 Task: Search one way flight ticket for 1 adult, 1 child, 1 infant in seat in premium economy from Fort Lauderdale: Fort Lauderdale-hollywood International Airport to Indianapolis: Indianapolis International Airport on 8-5-2023. Choice of flights is Sun country airlines. Number of bags: 2 carry on bags and 4 checked bags. Outbound departure time preference is 9:30.
Action: Mouse moved to (292, 117)
Screenshot: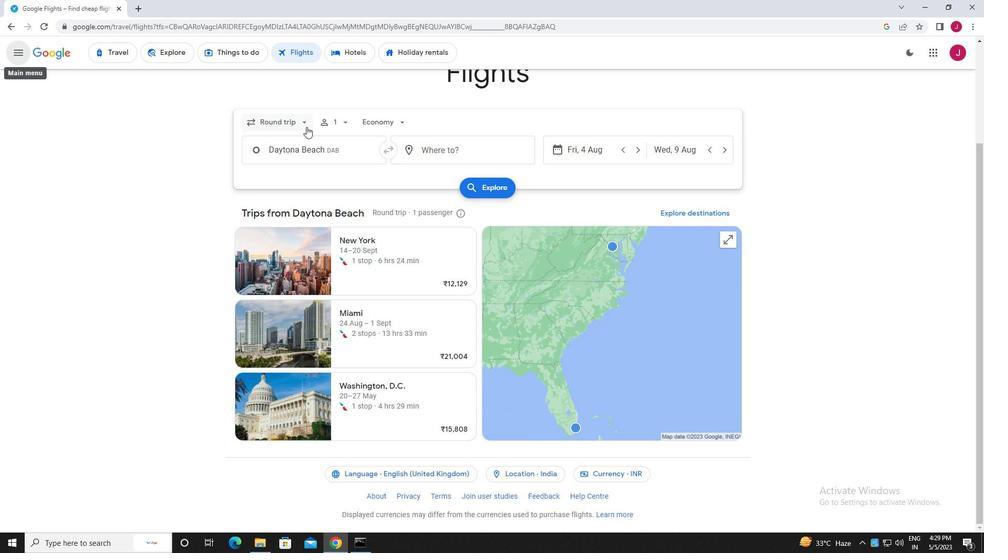 
Action: Mouse pressed left at (292, 117)
Screenshot: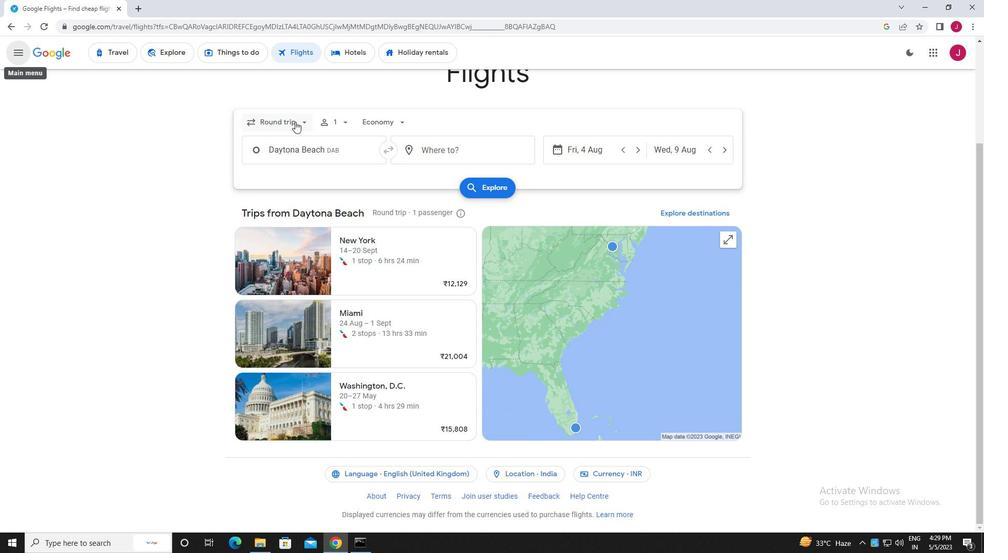 
Action: Mouse moved to (294, 166)
Screenshot: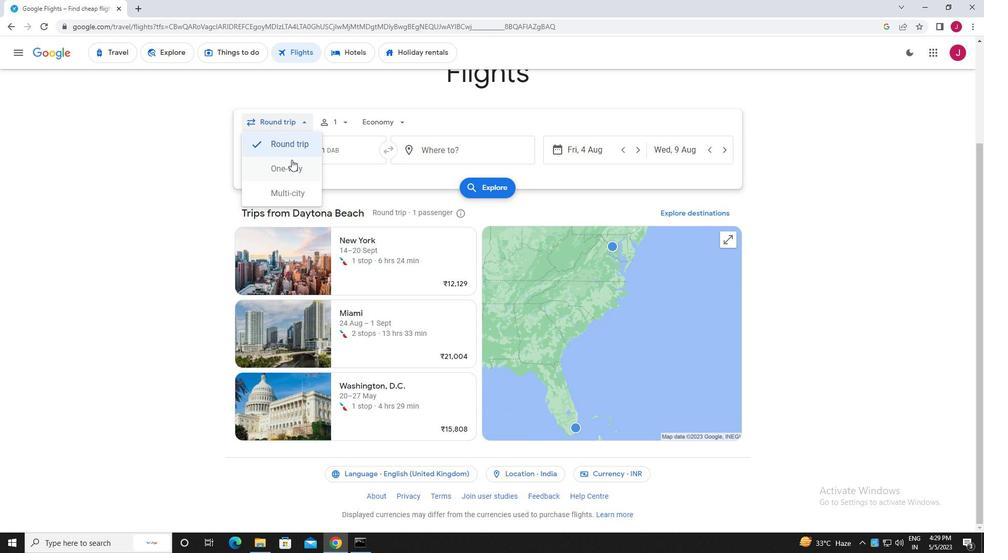 
Action: Mouse pressed left at (294, 166)
Screenshot: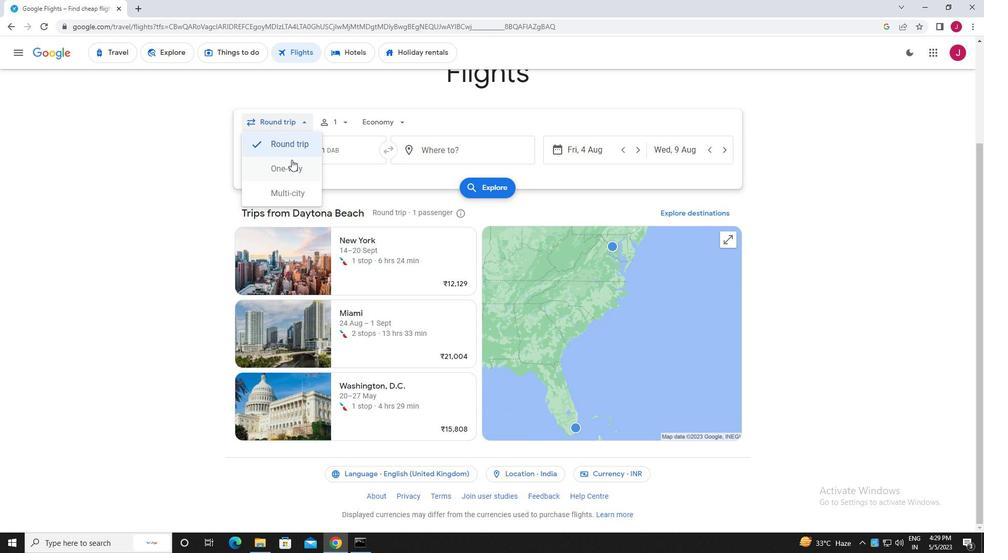 
Action: Mouse moved to (335, 124)
Screenshot: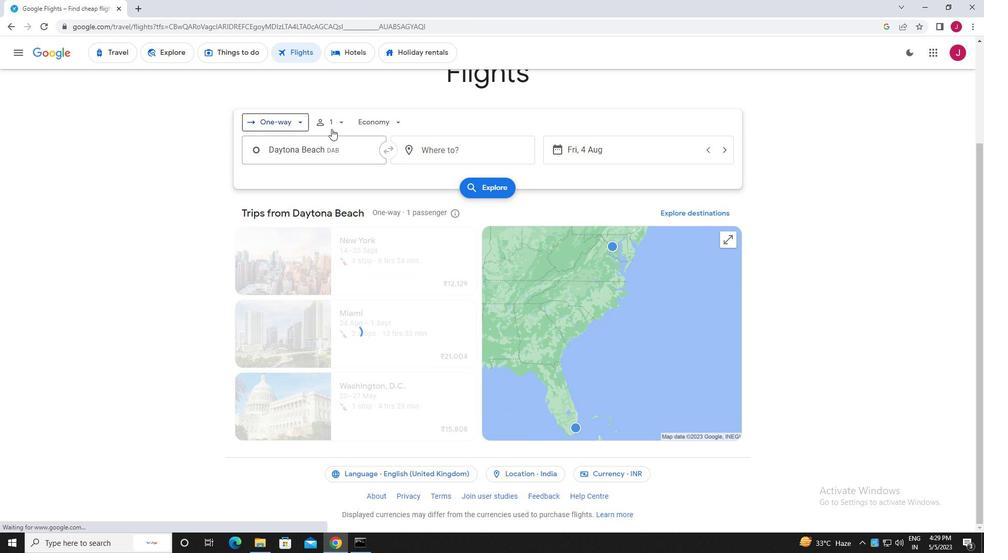 
Action: Mouse pressed left at (335, 124)
Screenshot: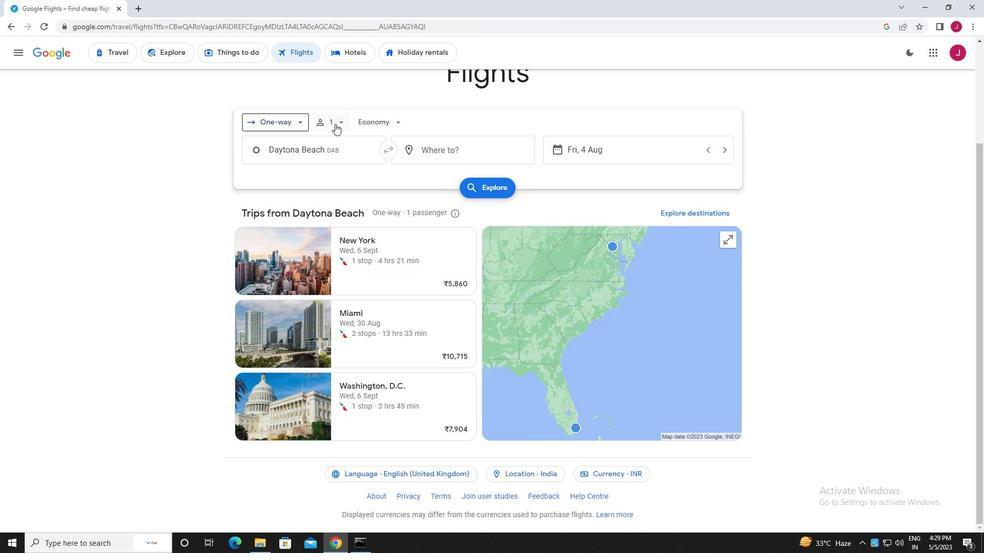 
Action: Mouse moved to (420, 176)
Screenshot: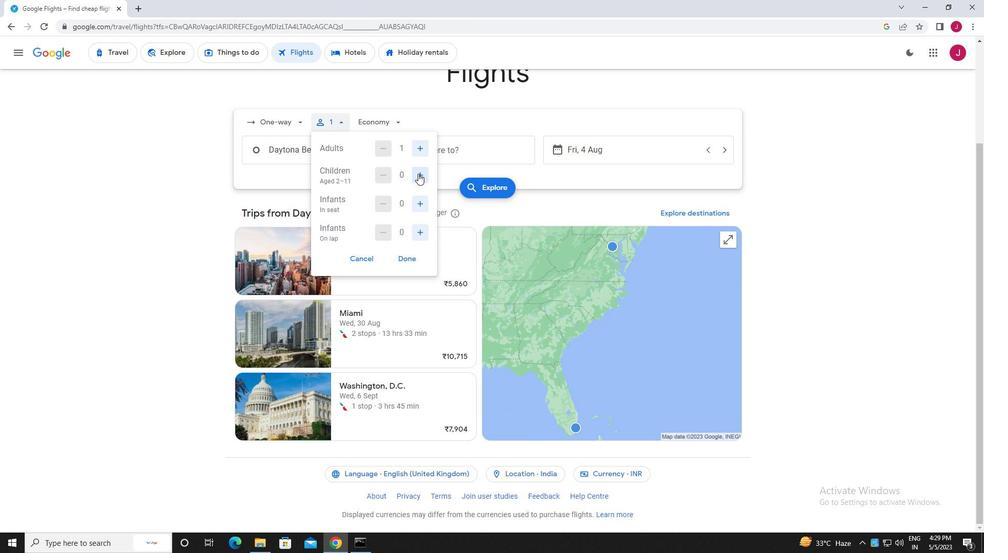 
Action: Mouse pressed left at (420, 176)
Screenshot: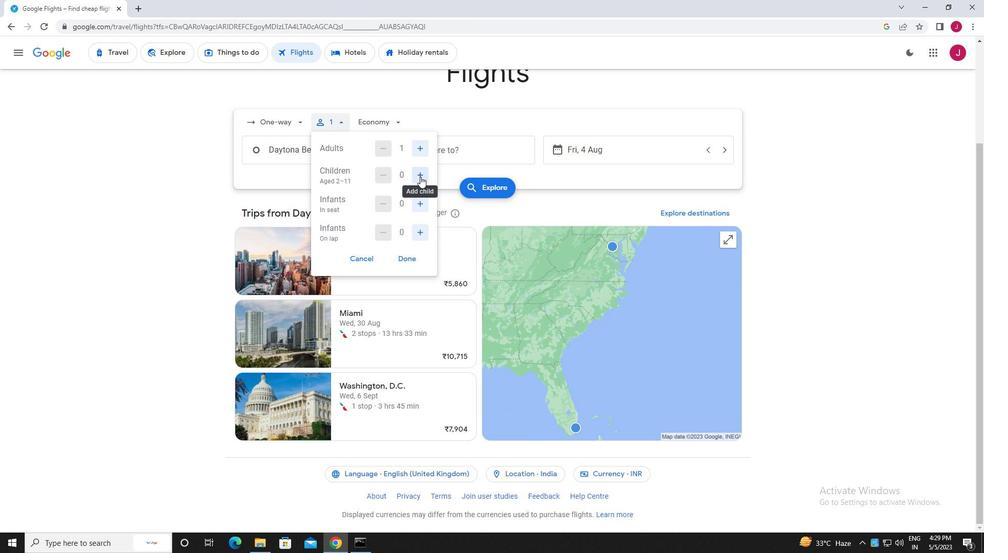 
Action: Mouse moved to (422, 205)
Screenshot: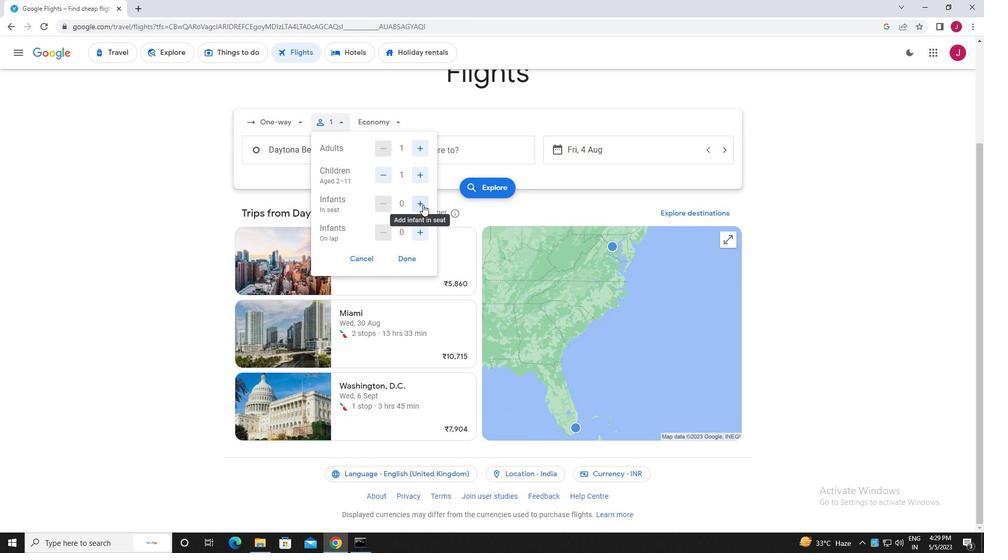 
Action: Mouse pressed left at (422, 205)
Screenshot: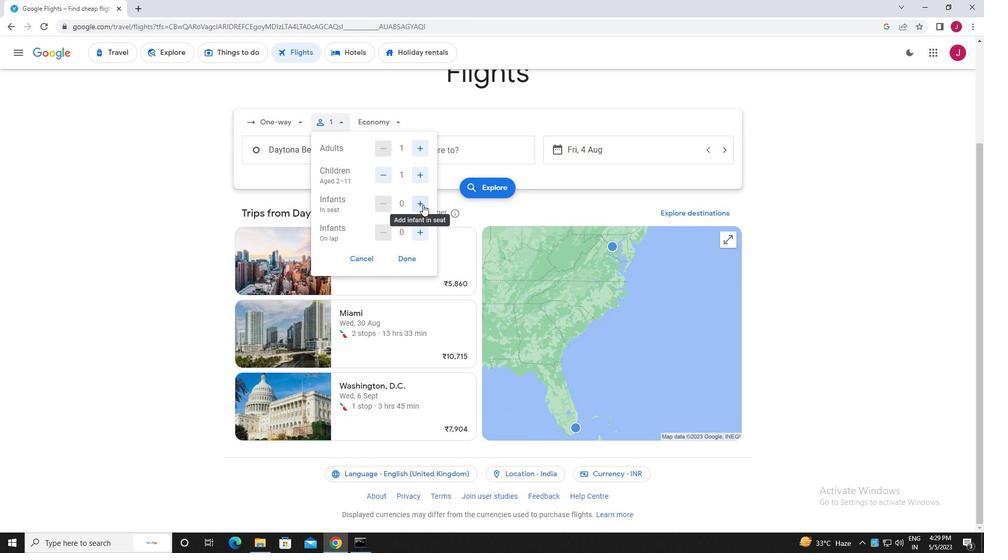 
Action: Mouse moved to (408, 257)
Screenshot: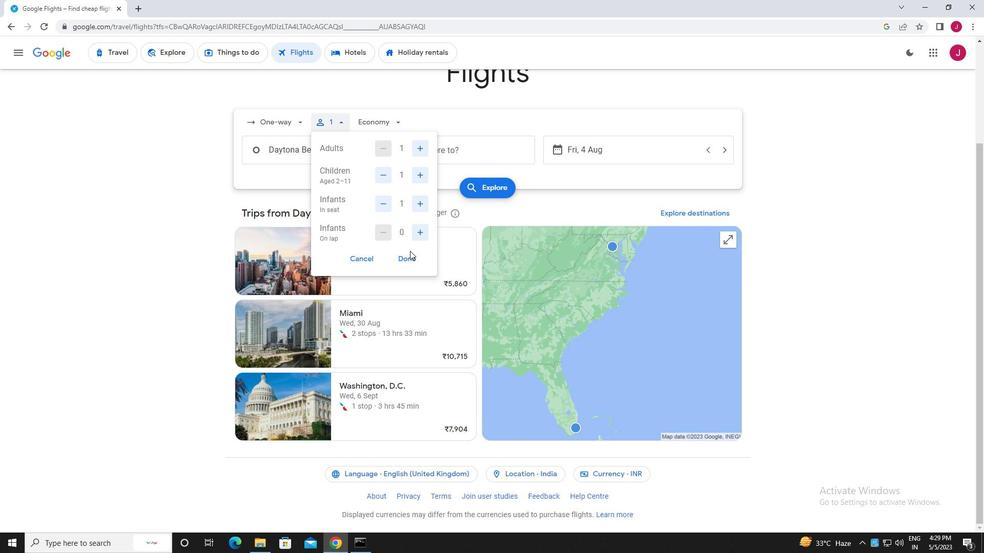 
Action: Mouse pressed left at (408, 257)
Screenshot: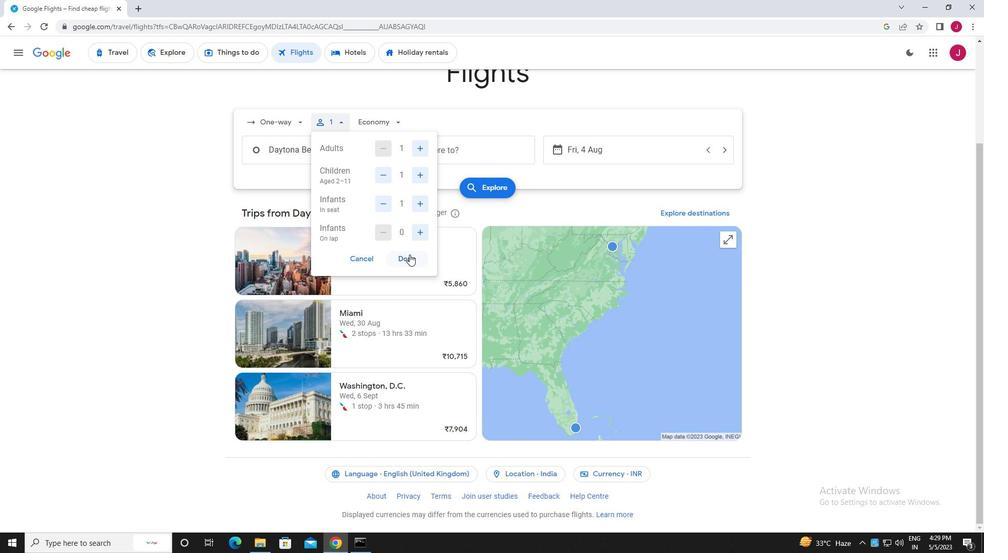 
Action: Mouse moved to (389, 120)
Screenshot: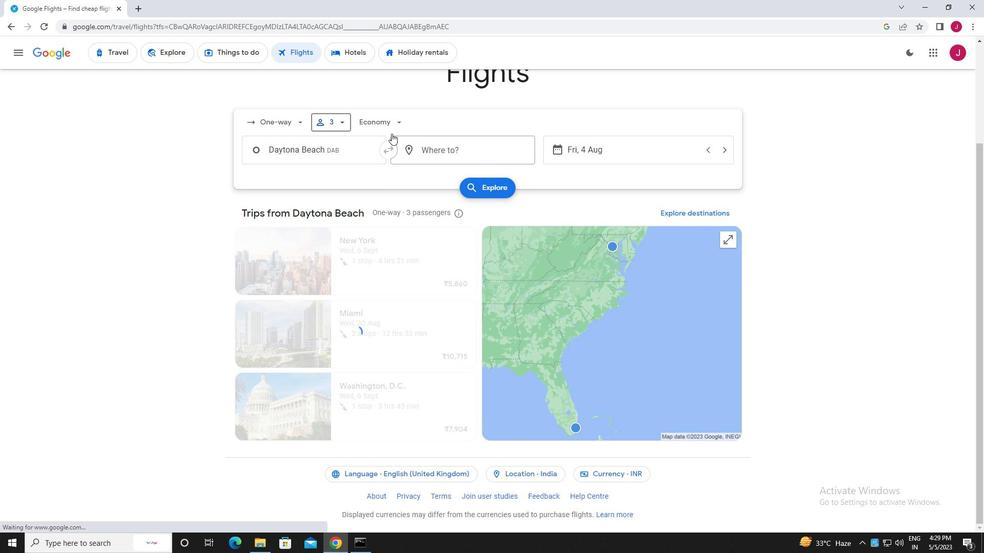 
Action: Mouse pressed left at (389, 120)
Screenshot: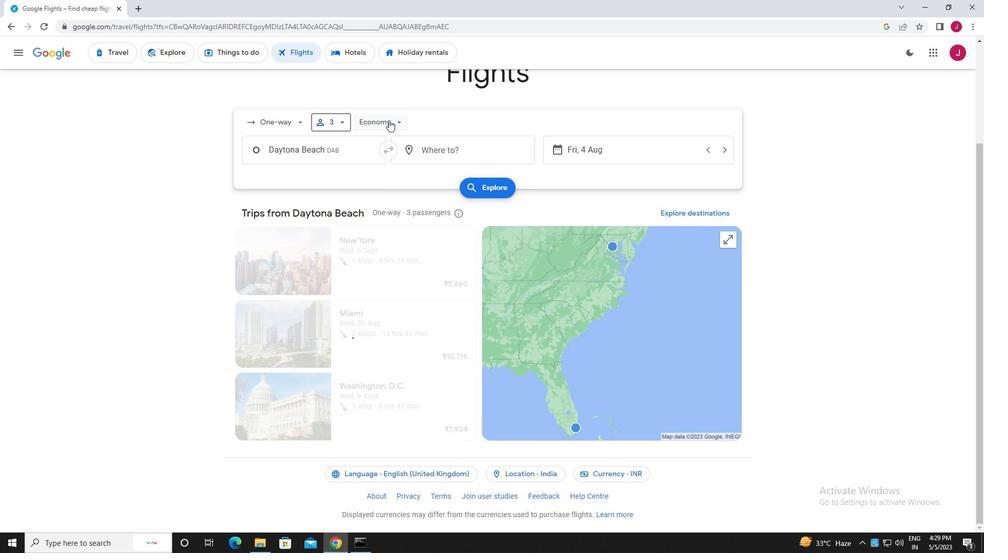 
Action: Mouse moved to (406, 172)
Screenshot: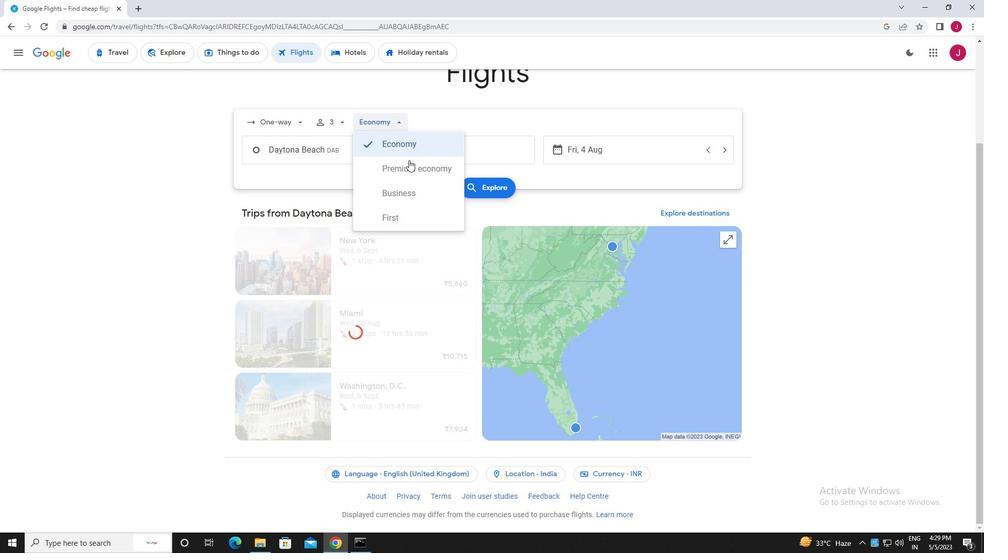 
Action: Mouse pressed left at (406, 172)
Screenshot: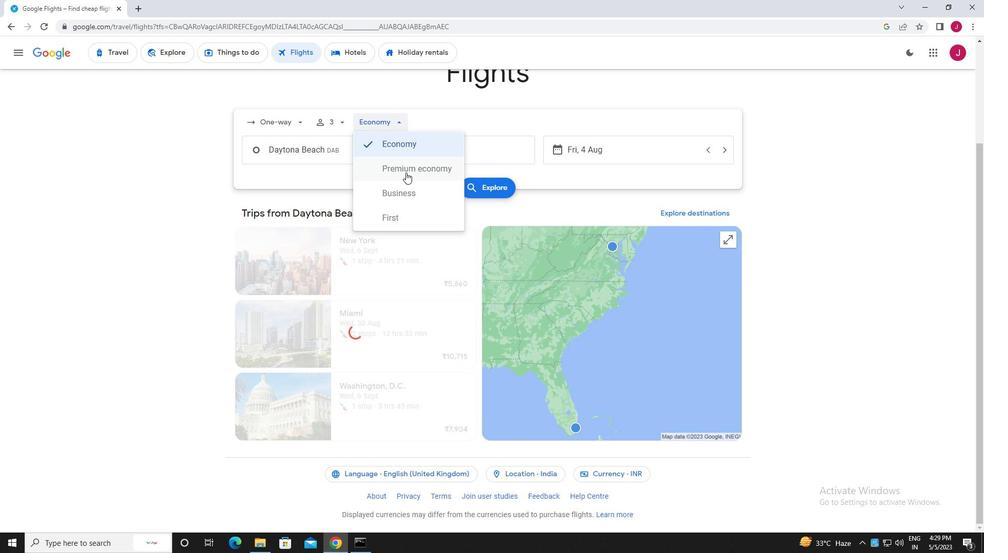 
Action: Mouse moved to (353, 145)
Screenshot: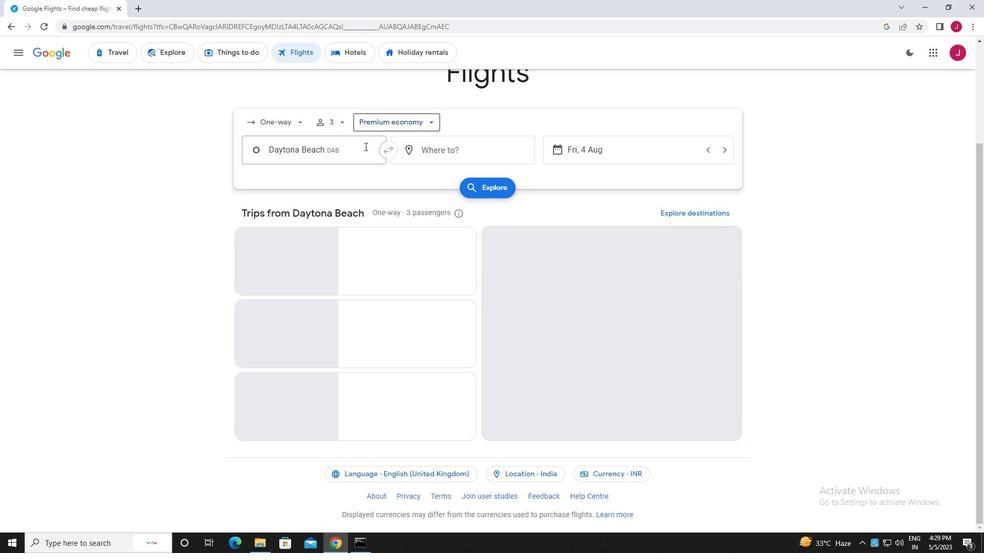 
Action: Mouse pressed left at (353, 145)
Screenshot: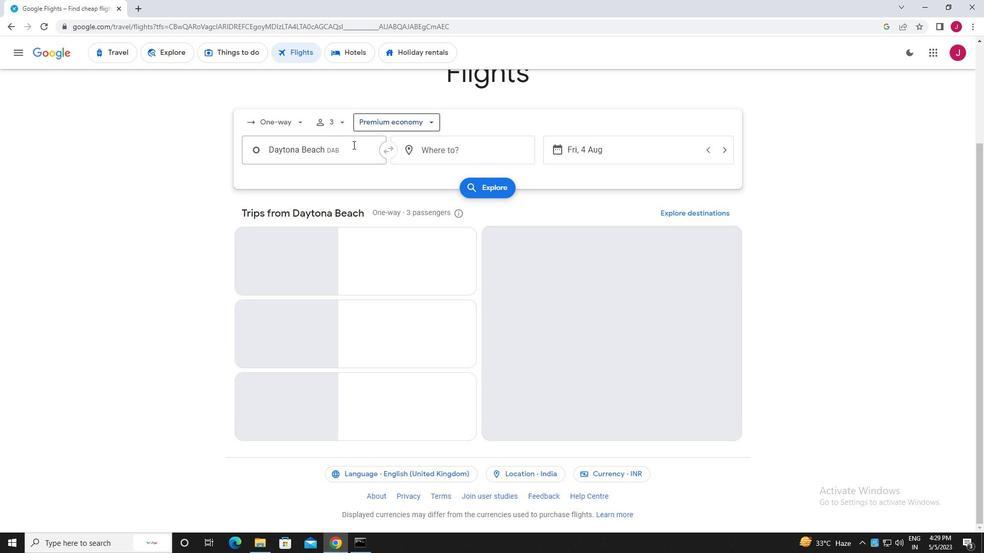 
Action: Key pressed fort<Key.space>lauderdable
Screenshot: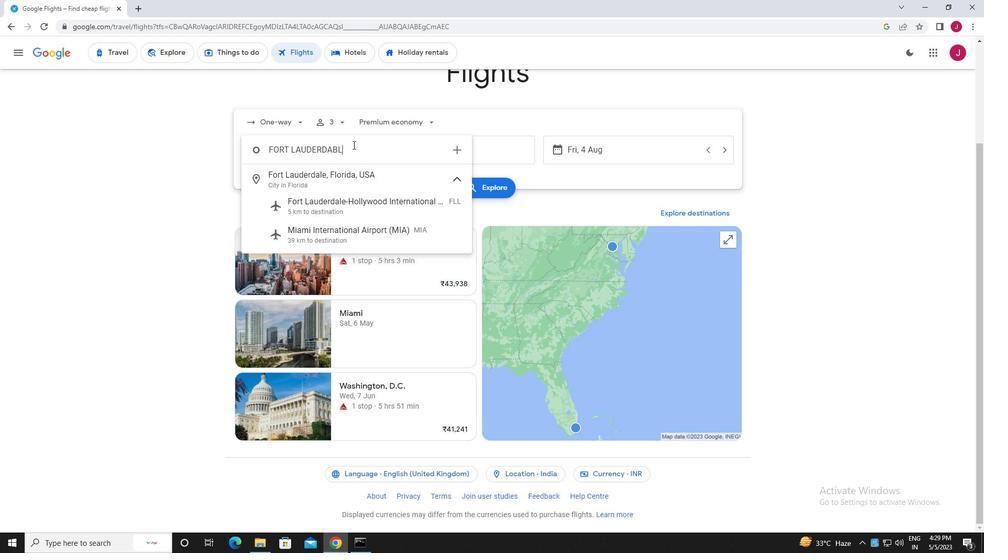 
Action: Mouse moved to (379, 203)
Screenshot: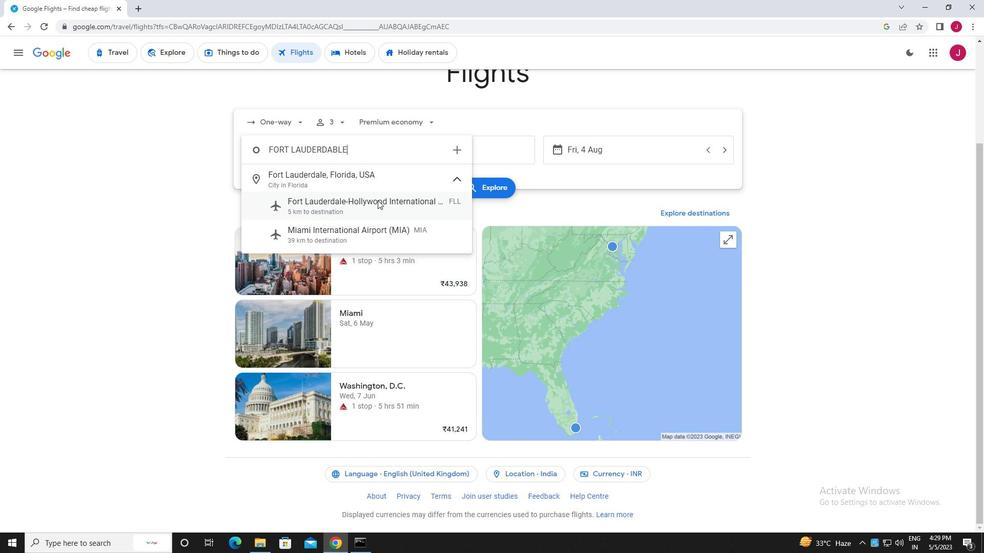 
Action: Mouse pressed left at (379, 203)
Screenshot: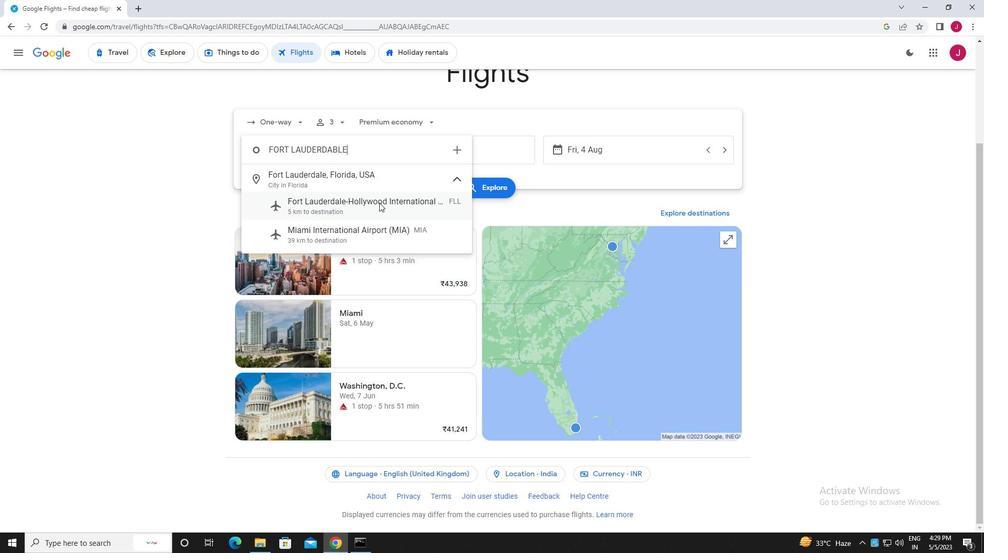
Action: Mouse moved to (493, 154)
Screenshot: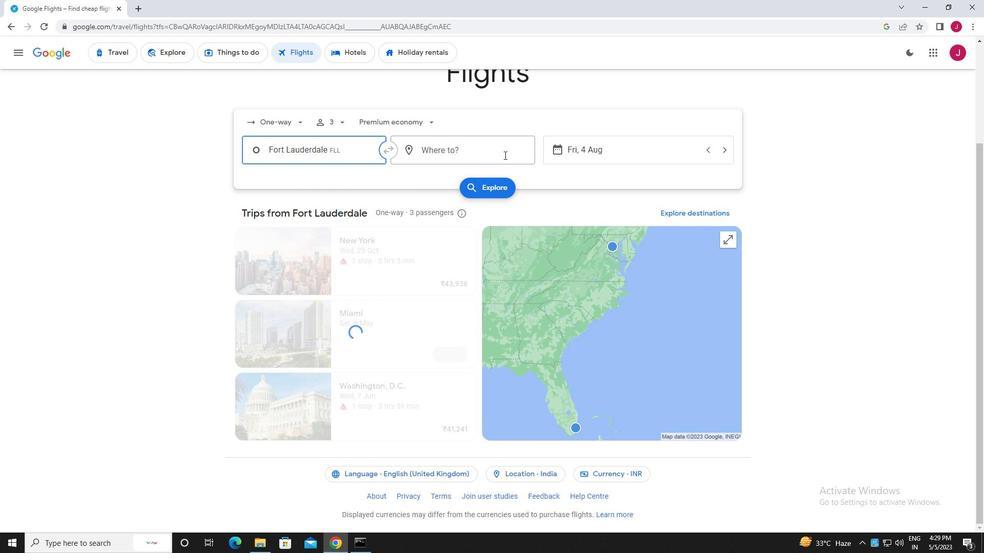 
Action: Mouse pressed left at (493, 154)
Screenshot: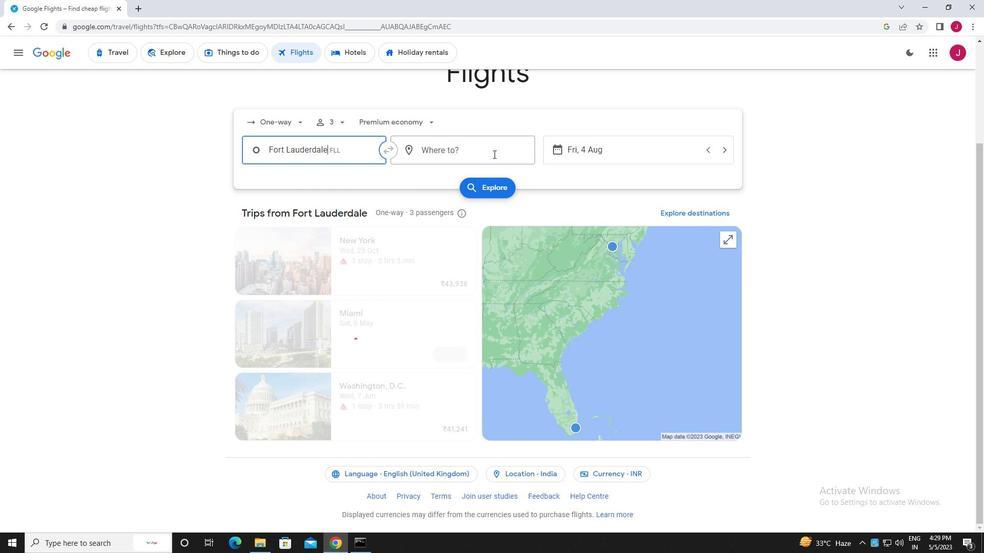 
Action: Mouse moved to (493, 154)
Screenshot: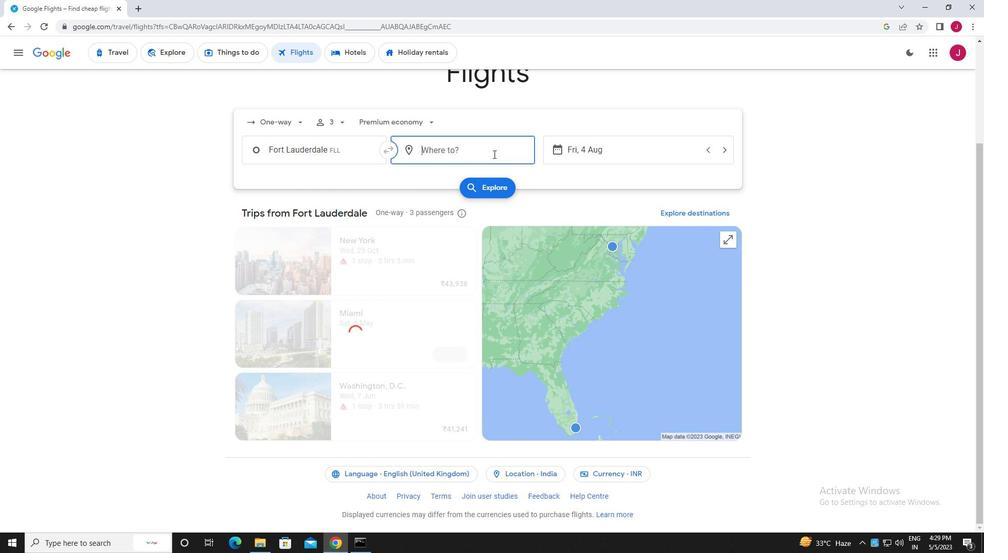 
Action: Key pressed indianapol
Screenshot: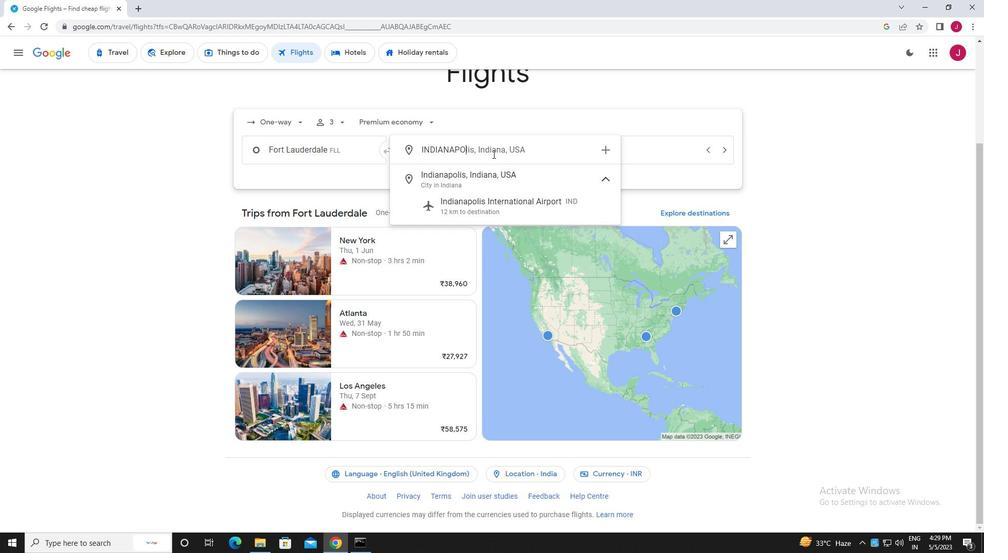 
Action: Mouse moved to (502, 200)
Screenshot: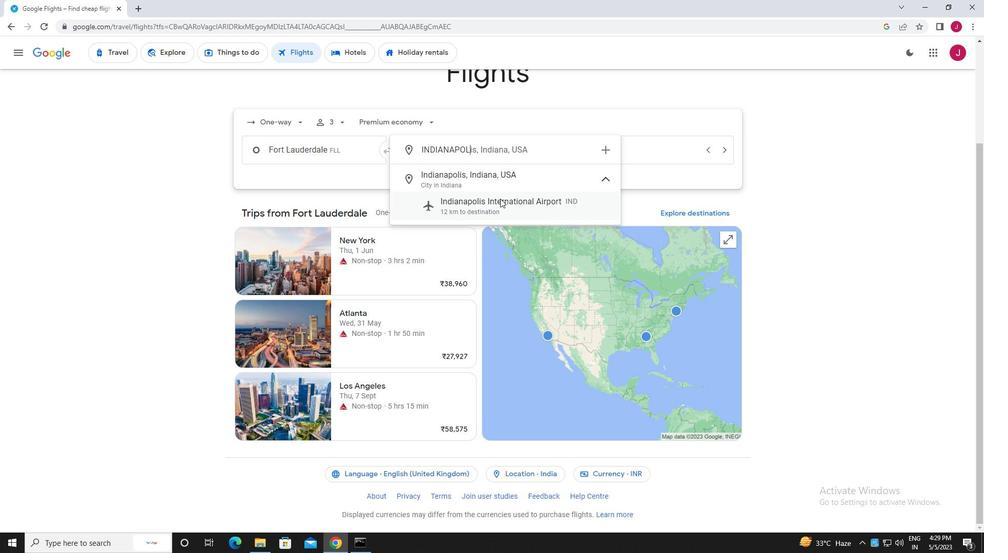 
Action: Mouse pressed left at (502, 200)
Screenshot: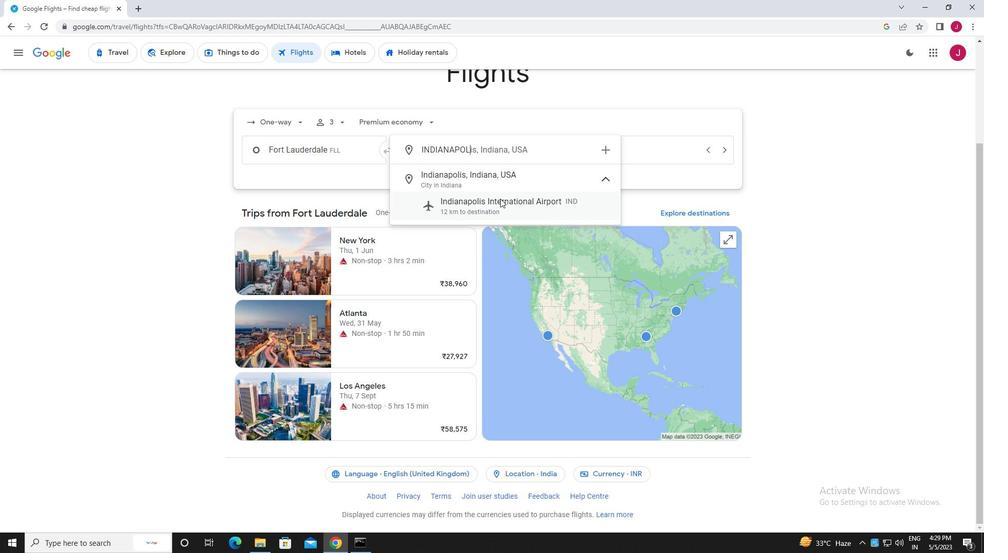 
Action: Mouse moved to (610, 152)
Screenshot: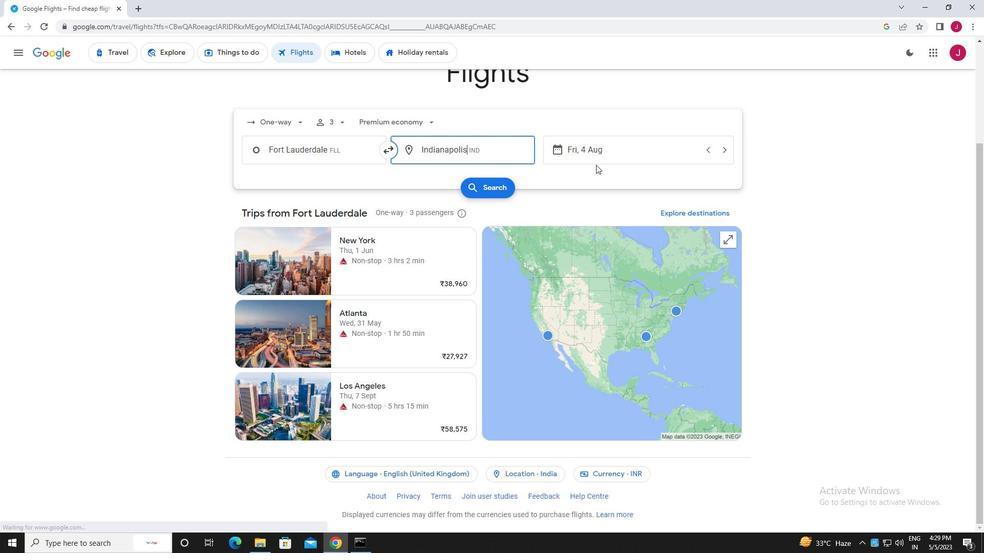 
Action: Mouse pressed left at (610, 152)
Screenshot: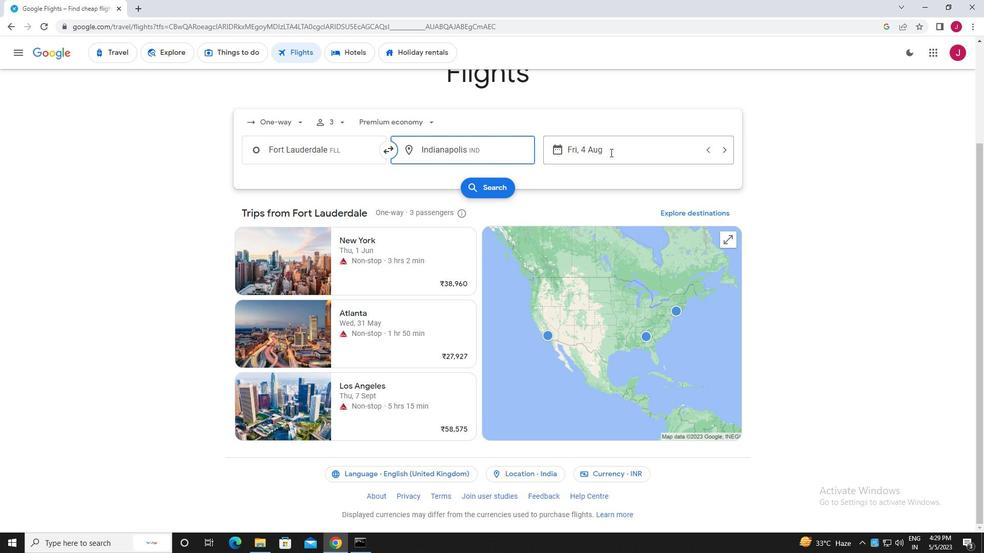 
Action: Mouse moved to (520, 233)
Screenshot: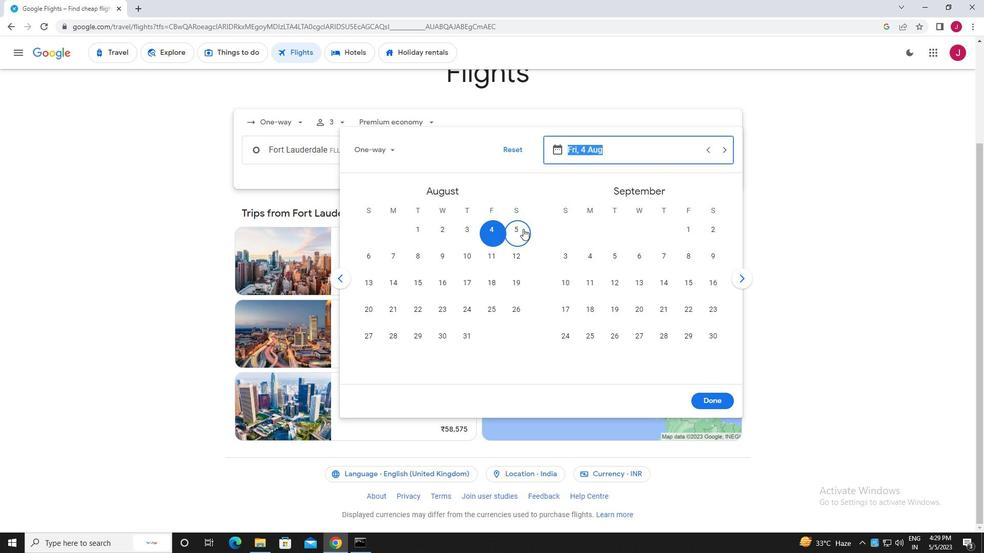 
Action: Mouse pressed left at (520, 233)
Screenshot: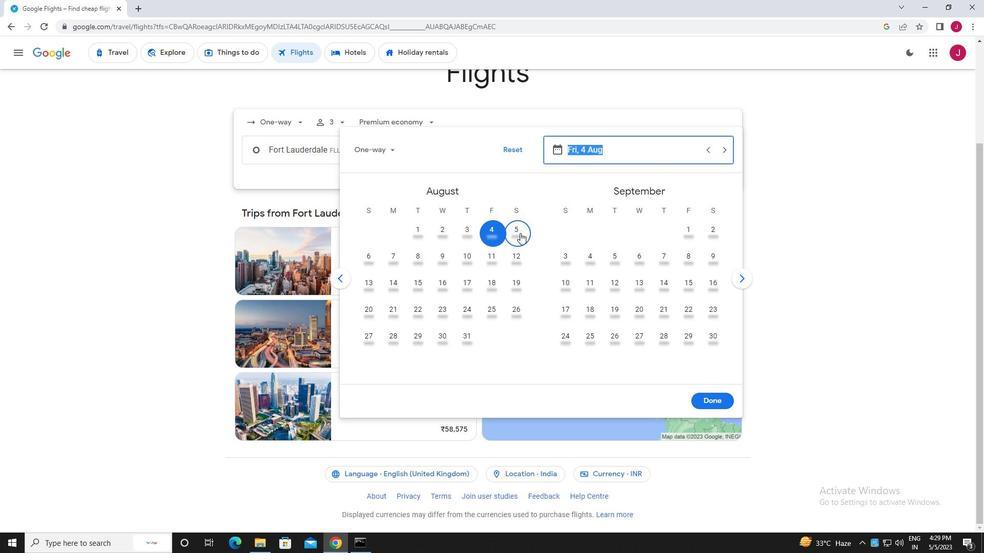 
Action: Mouse moved to (718, 401)
Screenshot: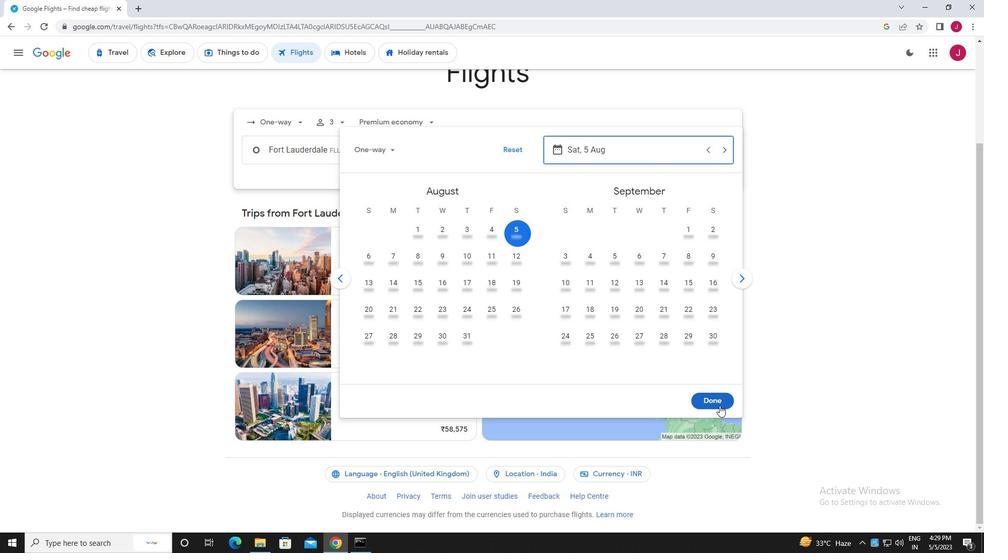 
Action: Mouse pressed left at (718, 401)
Screenshot: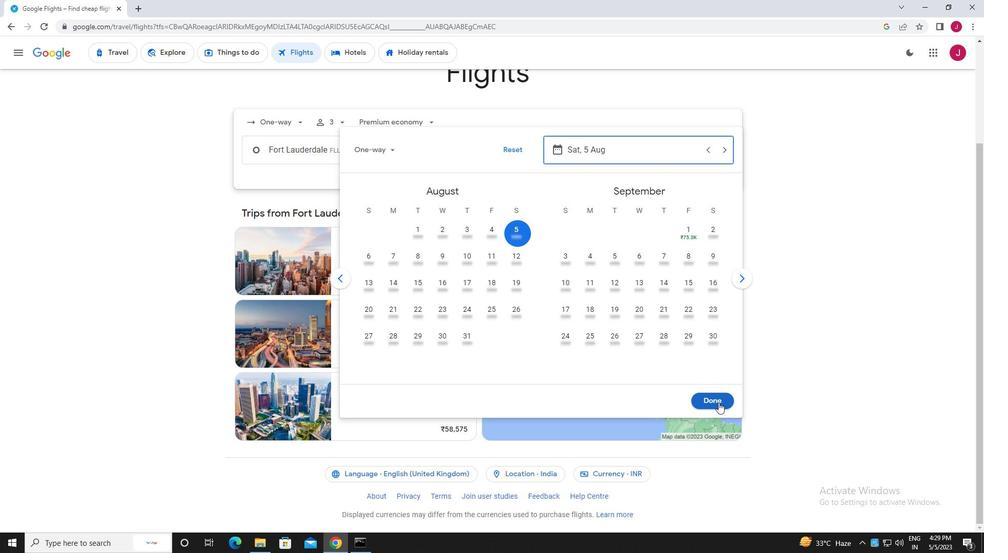 
Action: Mouse moved to (492, 188)
Screenshot: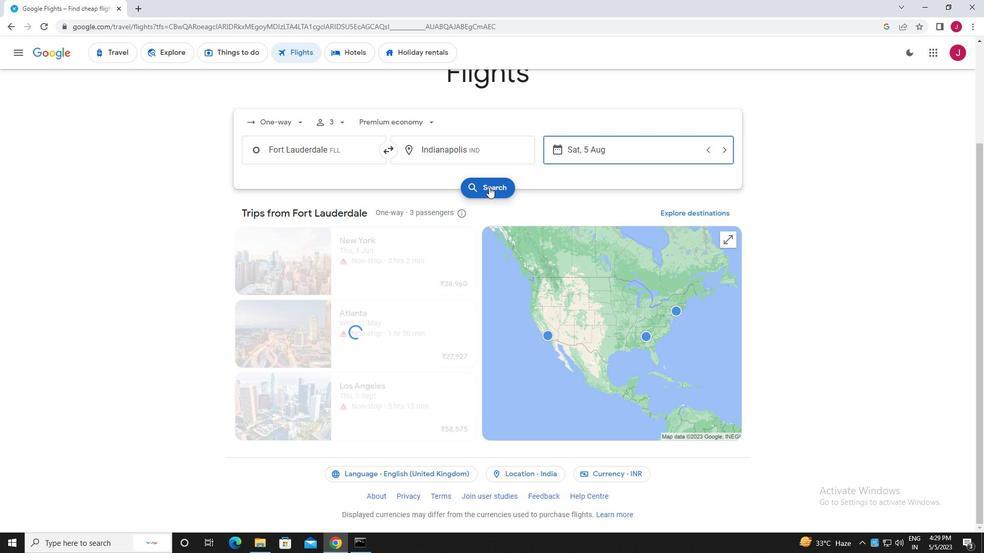 
Action: Mouse pressed left at (492, 188)
Screenshot: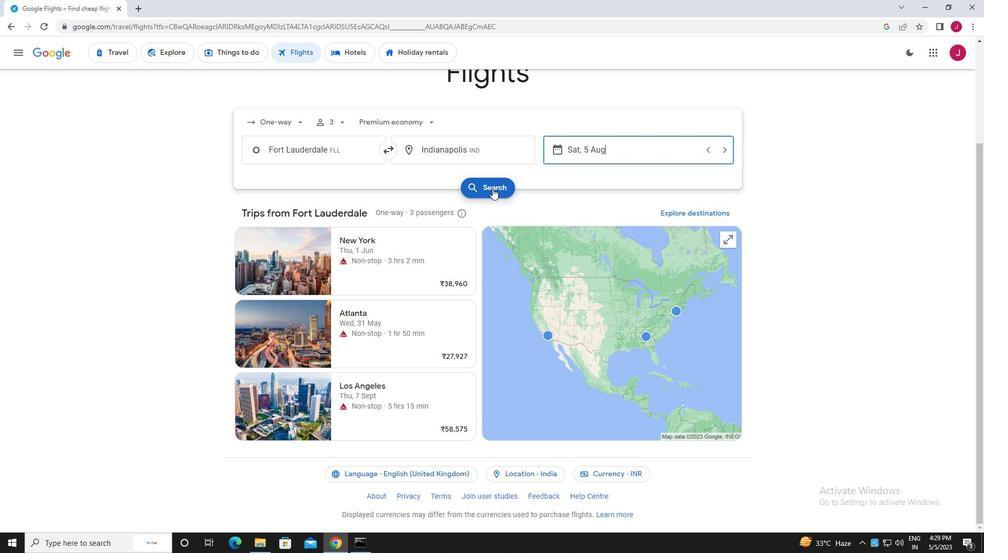 
Action: Mouse moved to (252, 144)
Screenshot: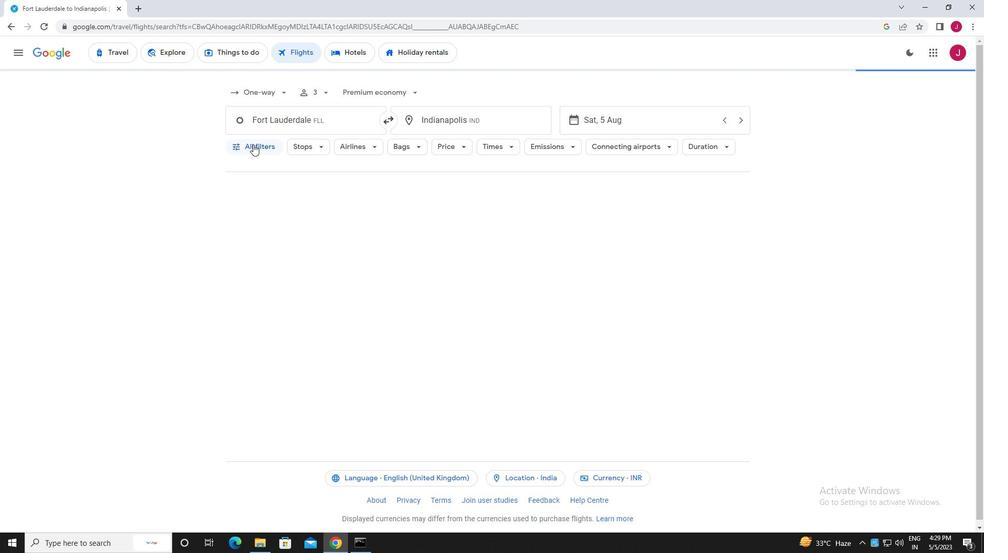 
Action: Mouse pressed left at (252, 144)
Screenshot: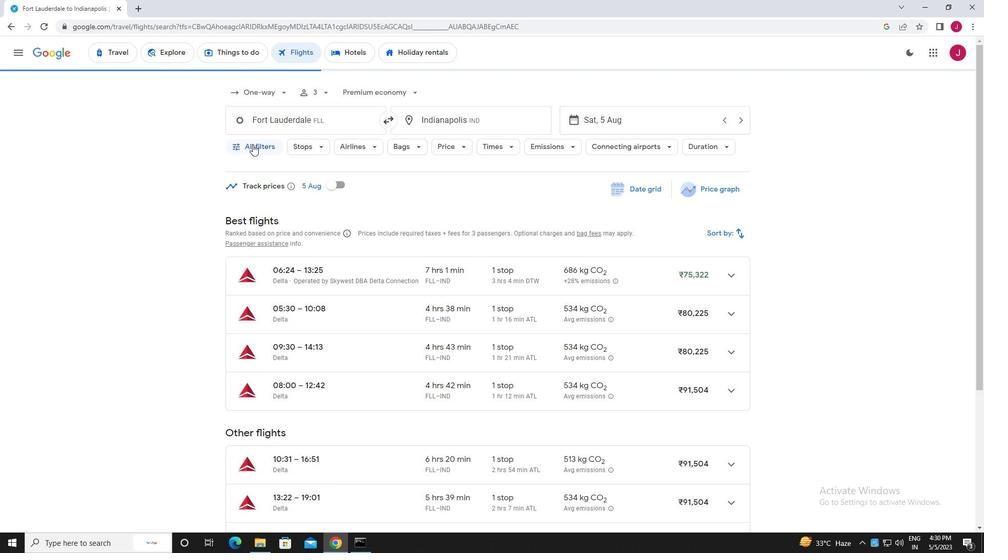 
Action: Mouse moved to (310, 192)
Screenshot: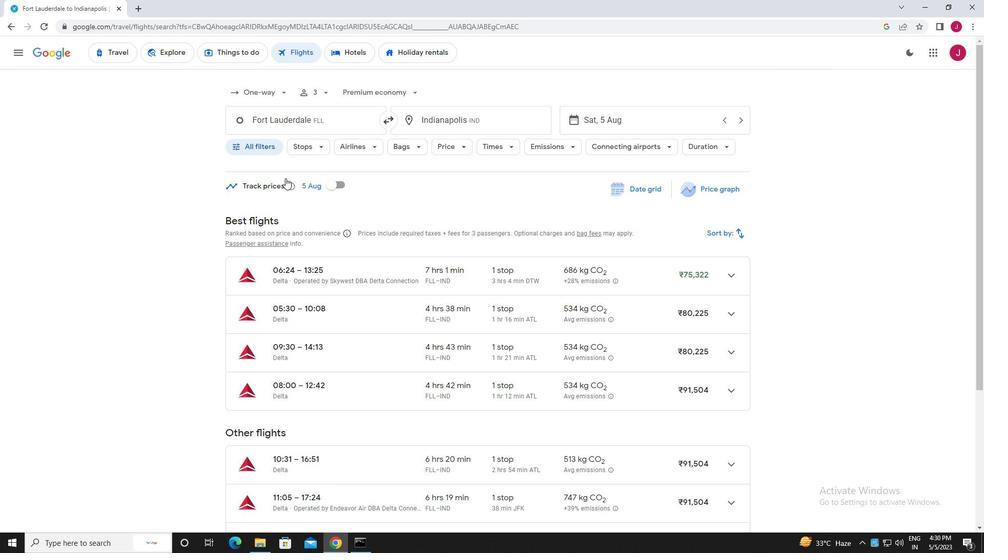 
Action: Mouse scrolled (310, 191) with delta (0, 0)
Screenshot: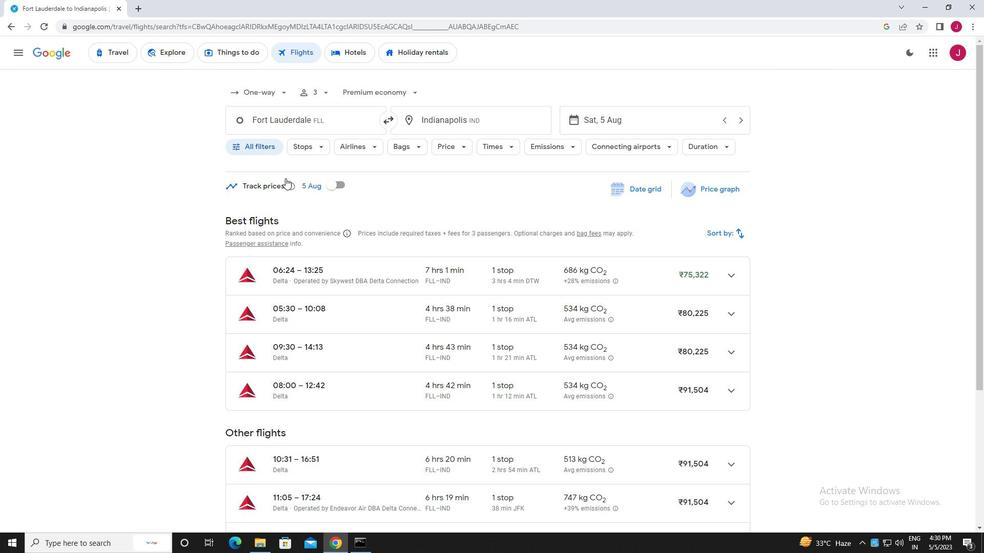 
Action: Mouse scrolled (310, 191) with delta (0, 0)
Screenshot: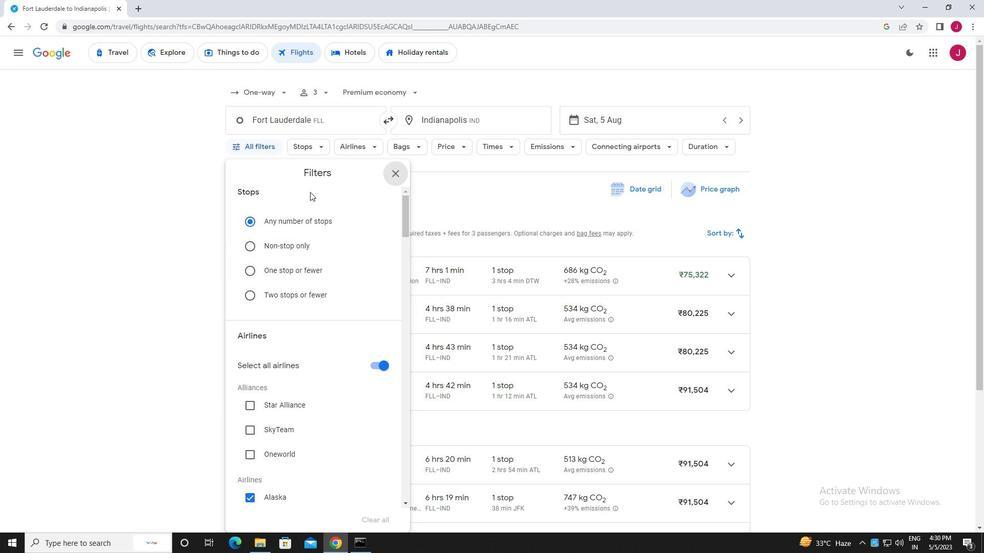 
Action: Mouse scrolled (310, 191) with delta (0, 0)
Screenshot: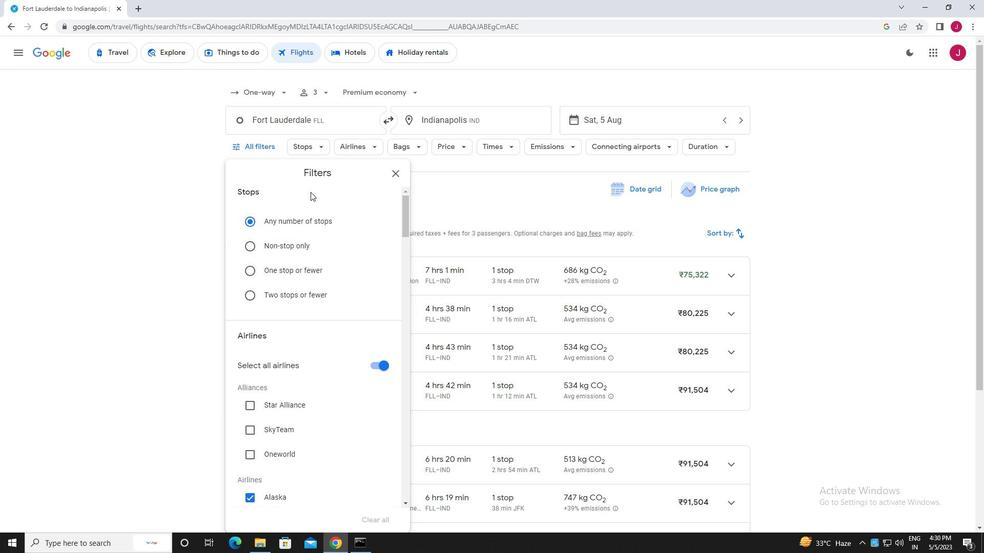 
Action: Mouse moved to (374, 214)
Screenshot: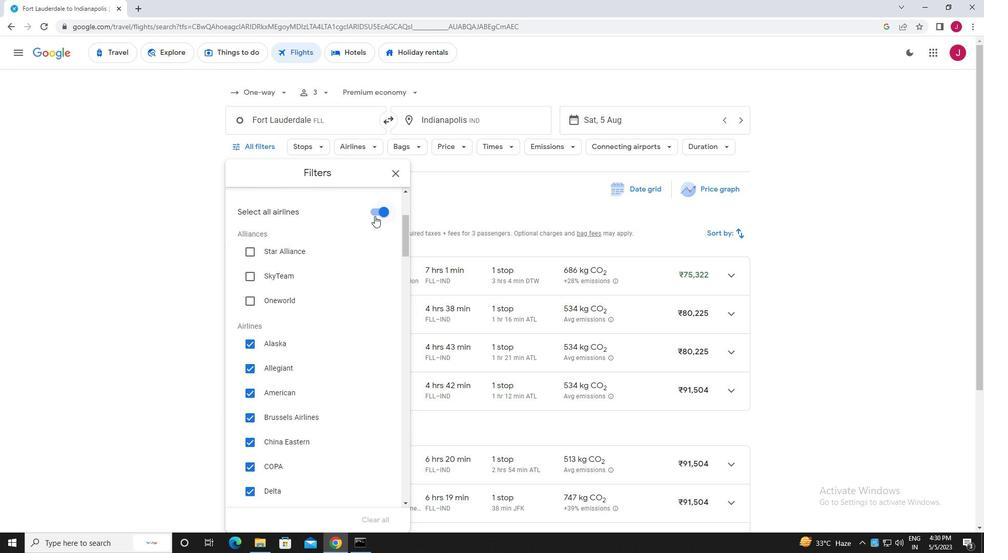 
Action: Mouse pressed left at (374, 214)
Screenshot: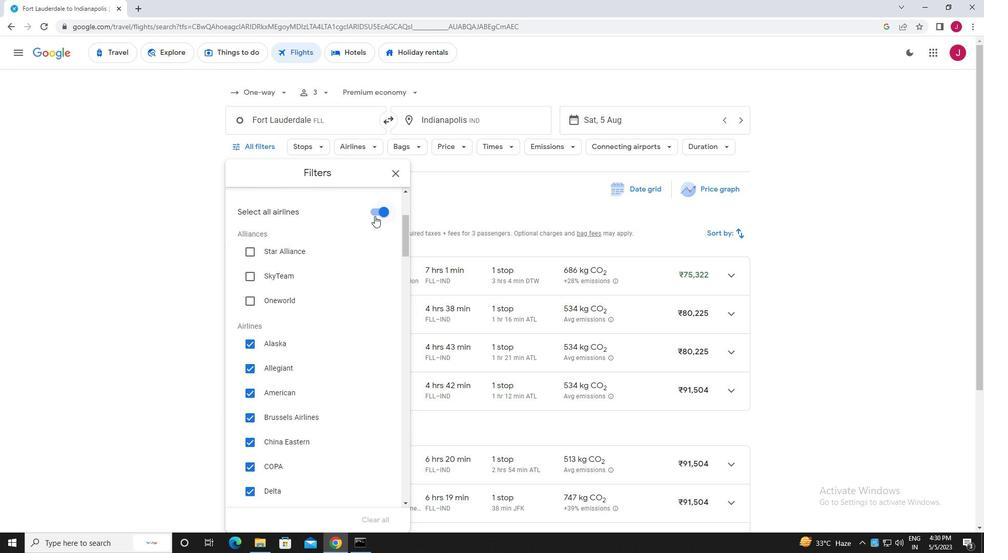 
Action: Mouse moved to (326, 228)
Screenshot: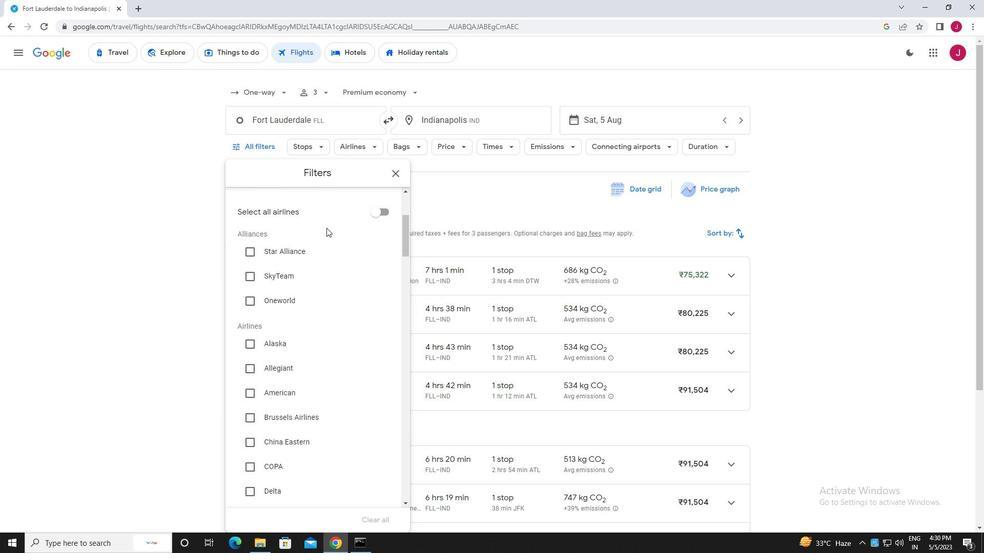 
Action: Mouse scrolled (326, 227) with delta (0, 0)
Screenshot: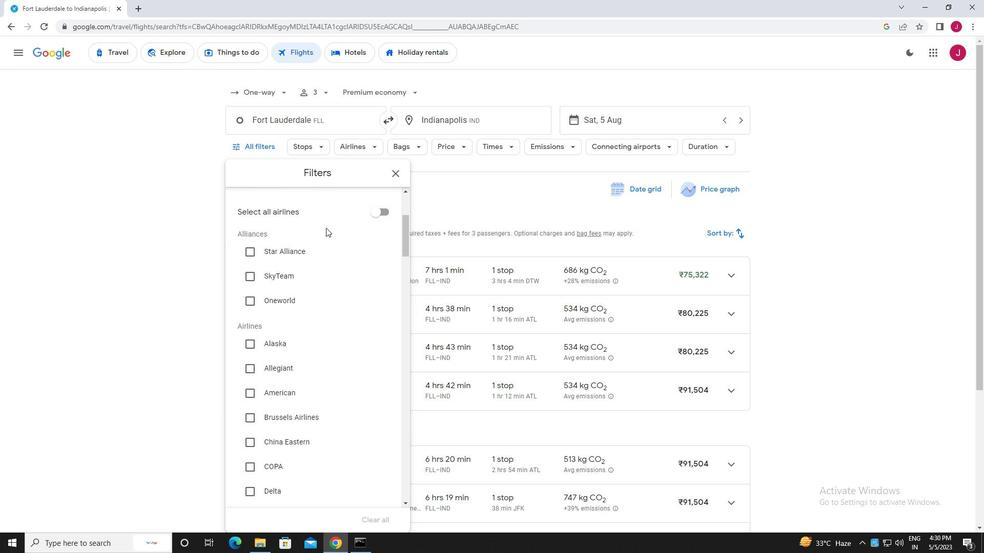 
Action: Mouse scrolled (326, 227) with delta (0, 0)
Screenshot: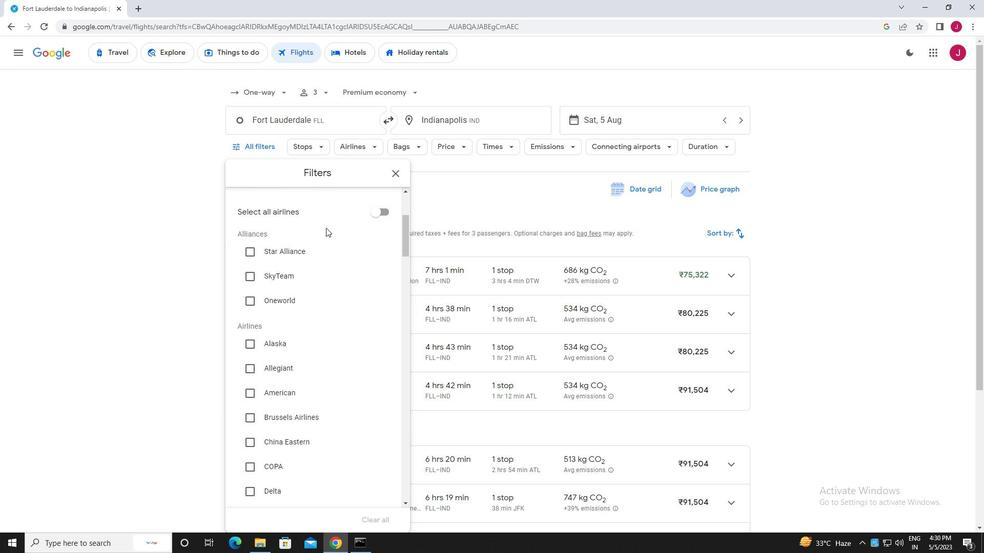 
Action: Mouse scrolled (326, 227) with delta (0, 0)
Screenshot: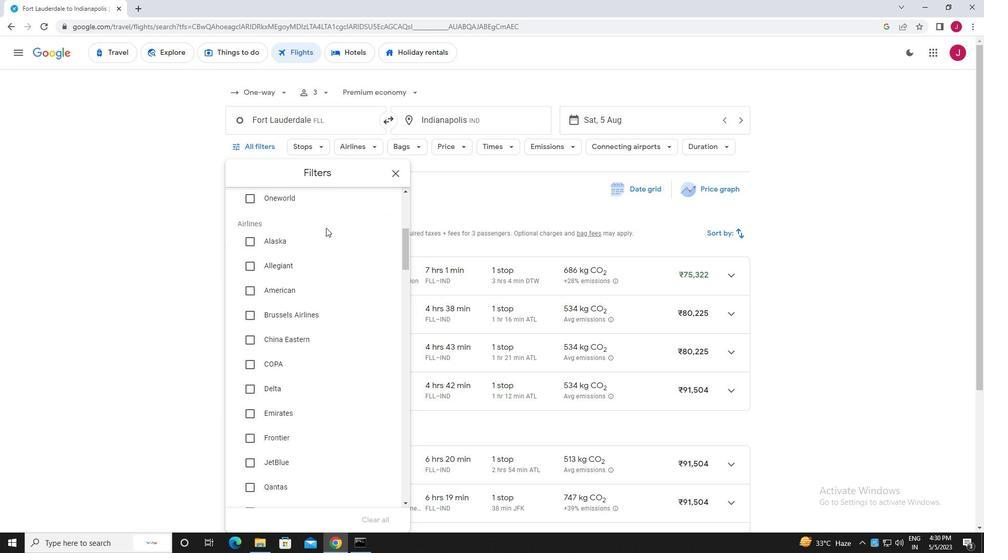 
Action: Mouse moved to (319, 241)
Screenshot: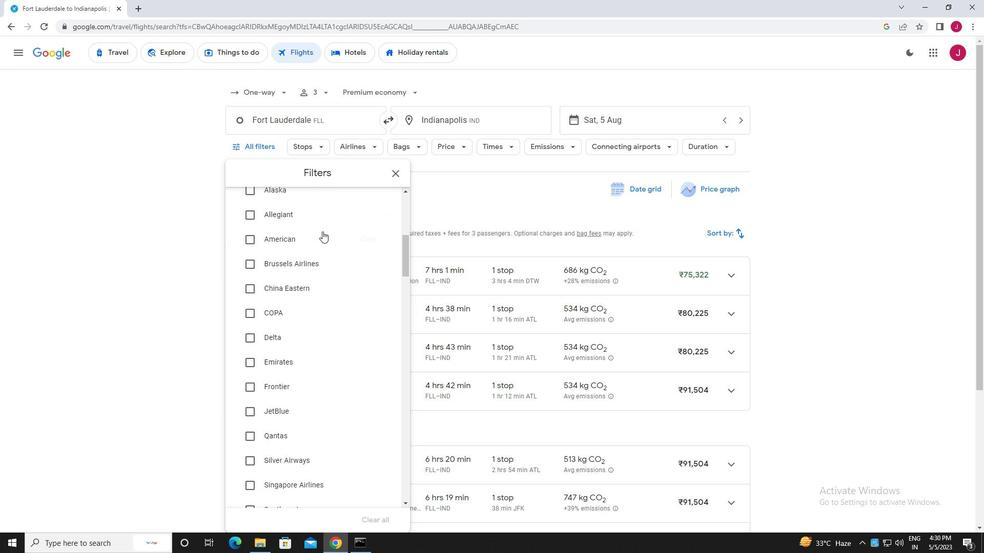 
Action: Mouse scrolled (319, 240) with delta (0, 0)
Screenshot: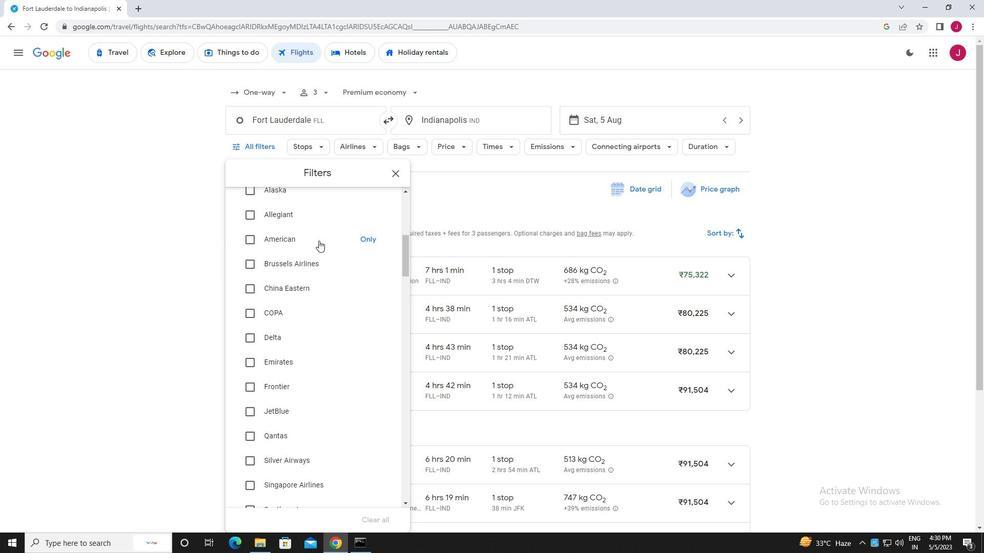 
Action: Mouse scrolled (319, 241) with delta (0, 0)
Screenshot: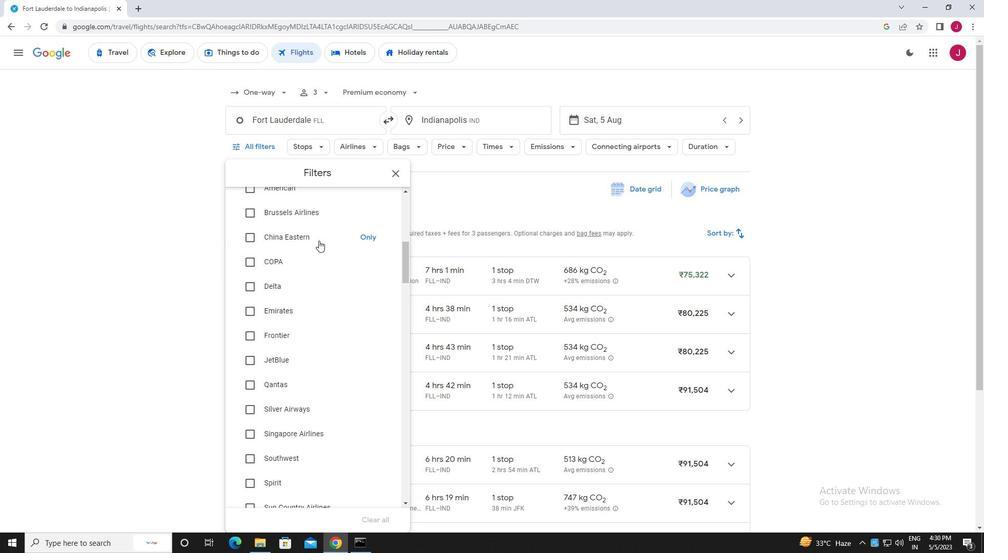 
Action: Mouse scrolled (319, 241) with delta (0, 0)
Screenshot: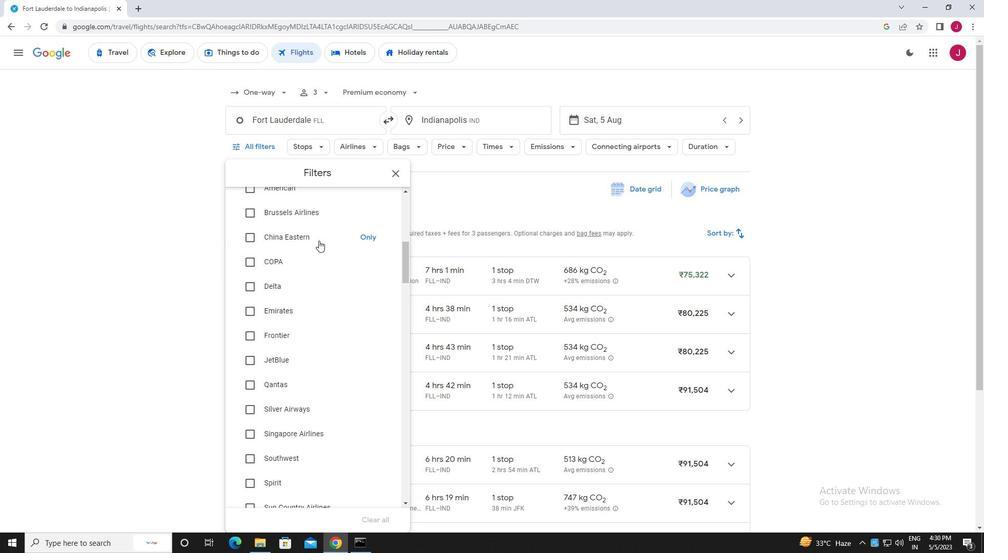 
Action: Mouse scrolled (319, 240) with delta (0, 0)
Screenshot: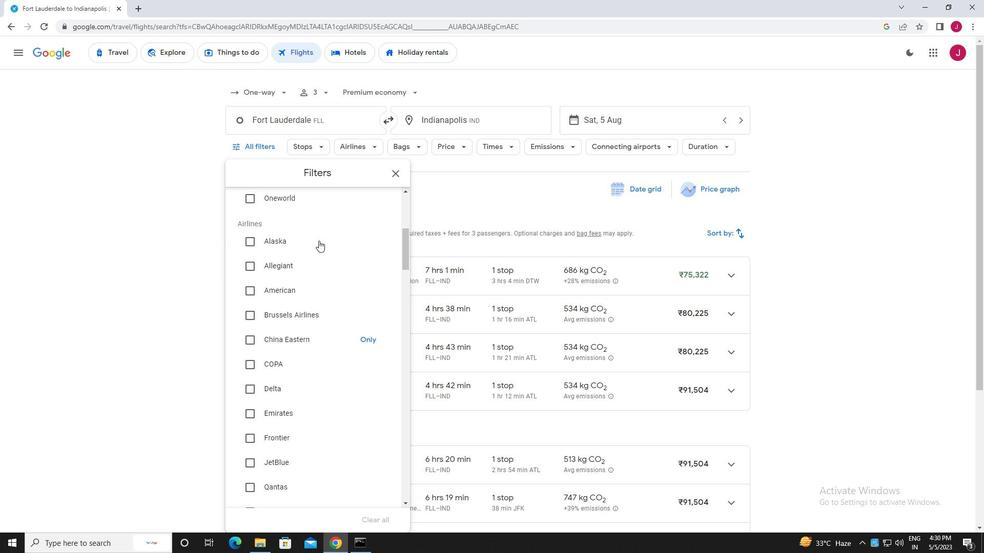 
Action: Mouse scrolled (319, 240) with delta (0, 0)
Screenshot: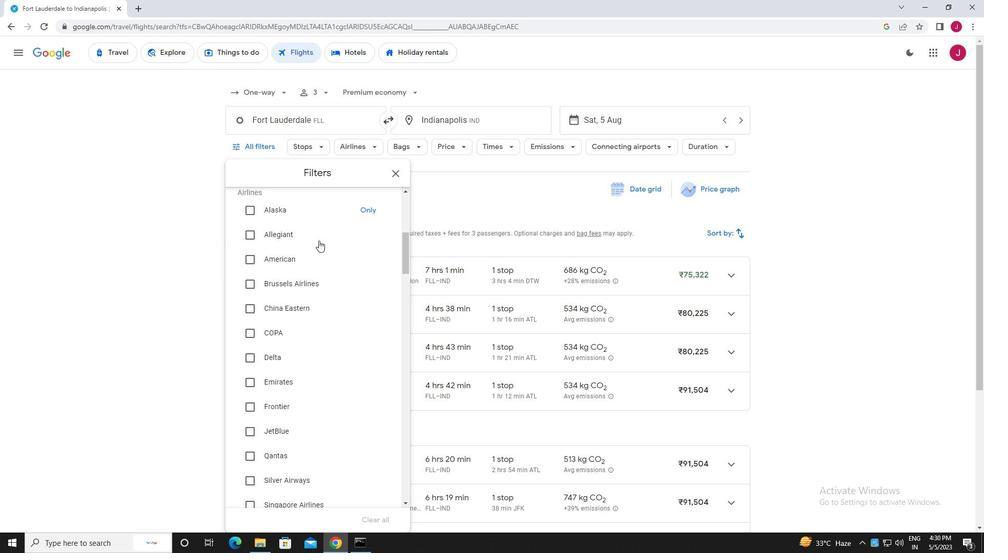 
Action: Mouse scrolled (319, 240) with delta (0, 0)
Screenshot: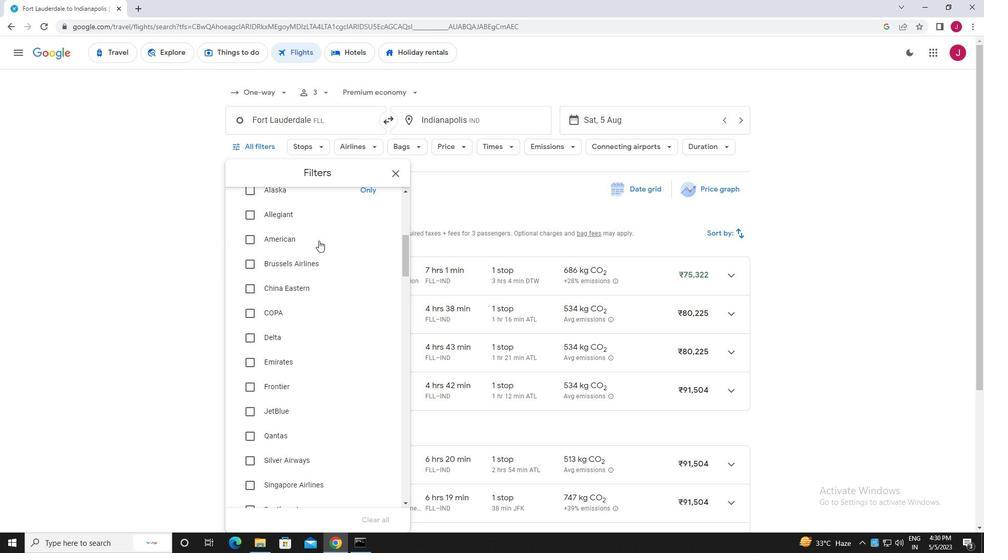 
Action: Mouse scrolled (319, 240) with delta (0, 0)
Screenshot: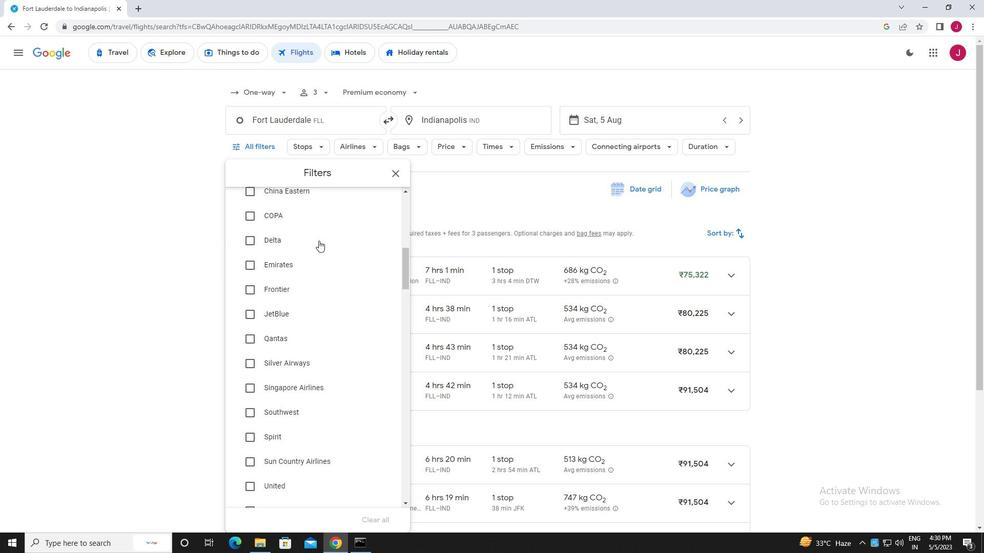 
Action: Mouse scrolled (319, 240) with delta (0, 0)
Screenshot: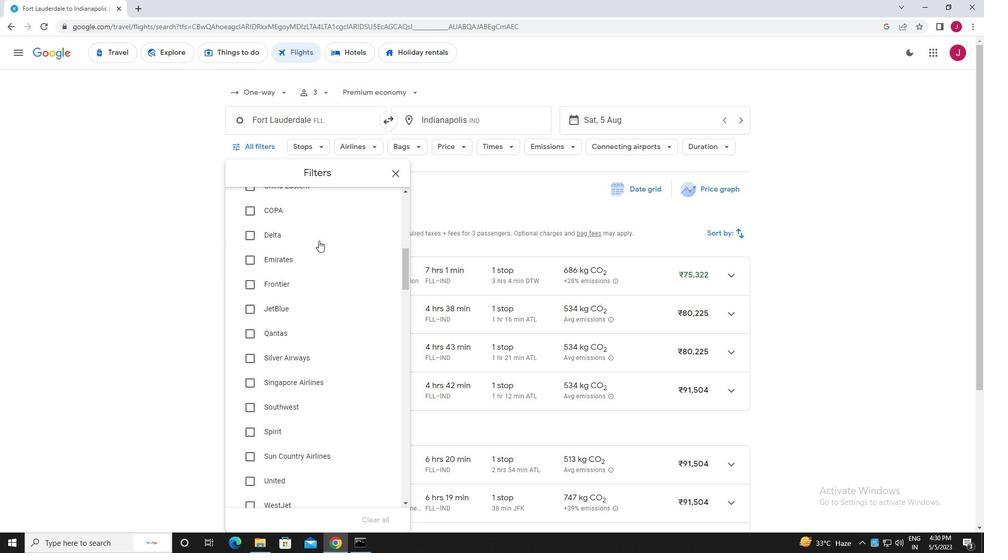
Action: Mouse moved to (249, 354)
Screenshot: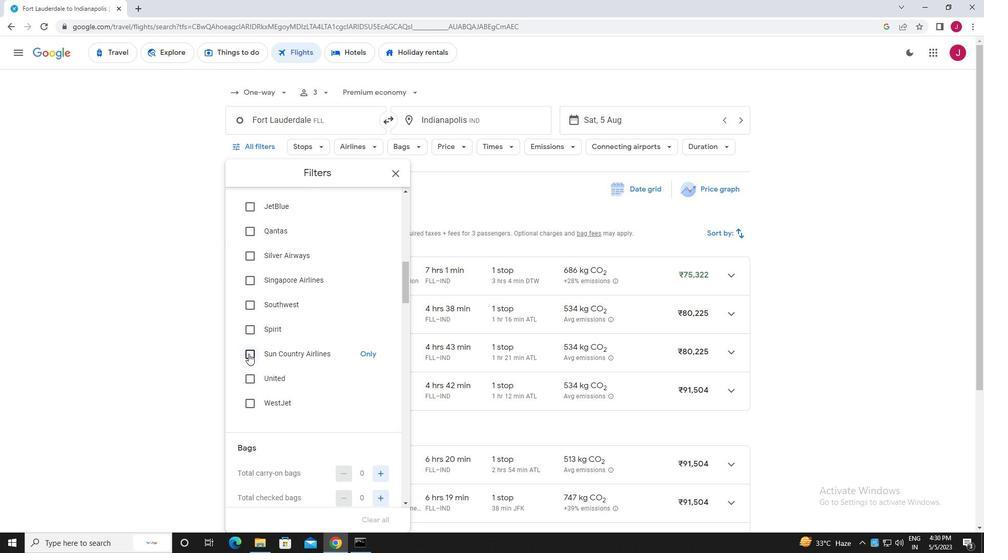 
Action: Mouse pressed left at (249, 354)
Screenshot: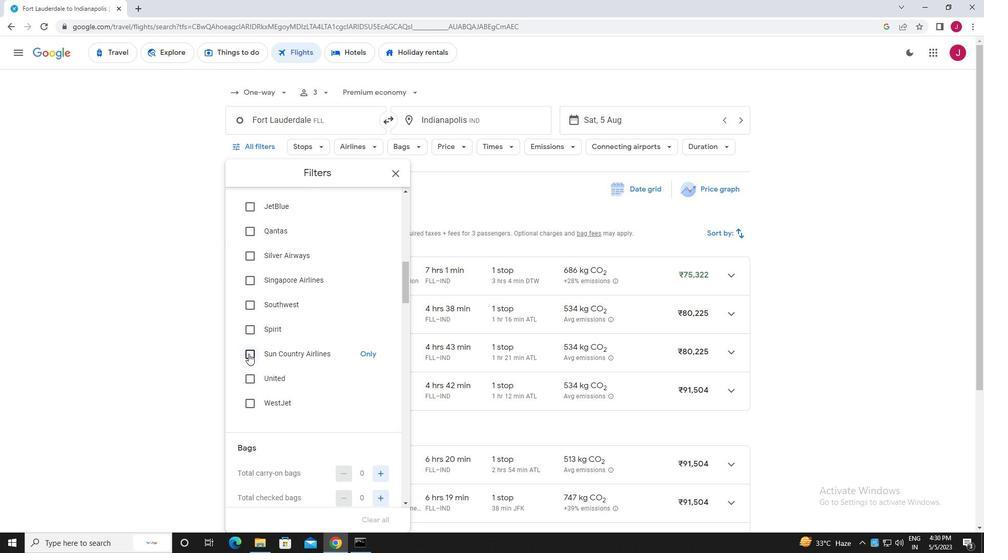 
Action: Mouse moved to (271, 332)
Screenshot: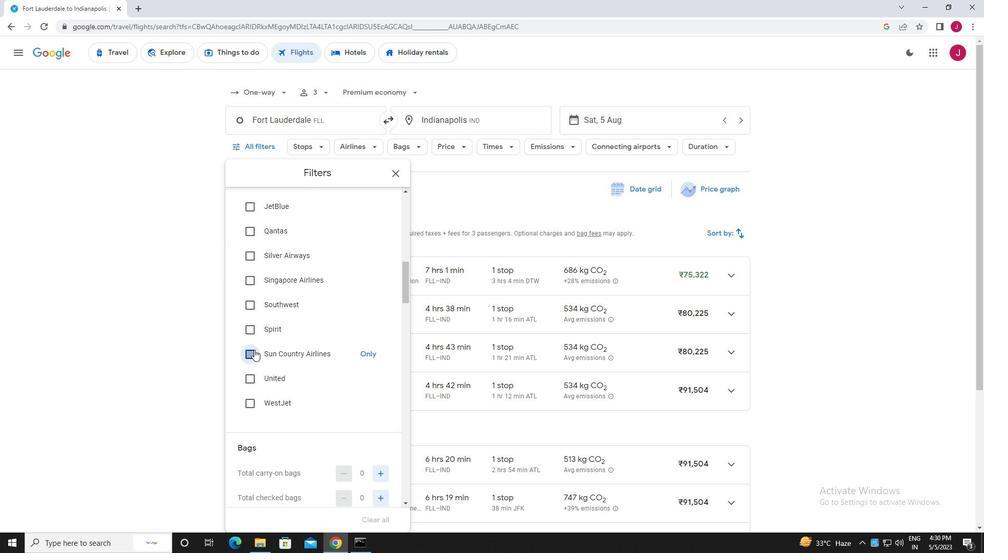 
Action: Mouse scrolled (271, 332) with delta (0, 0)
Screenshot: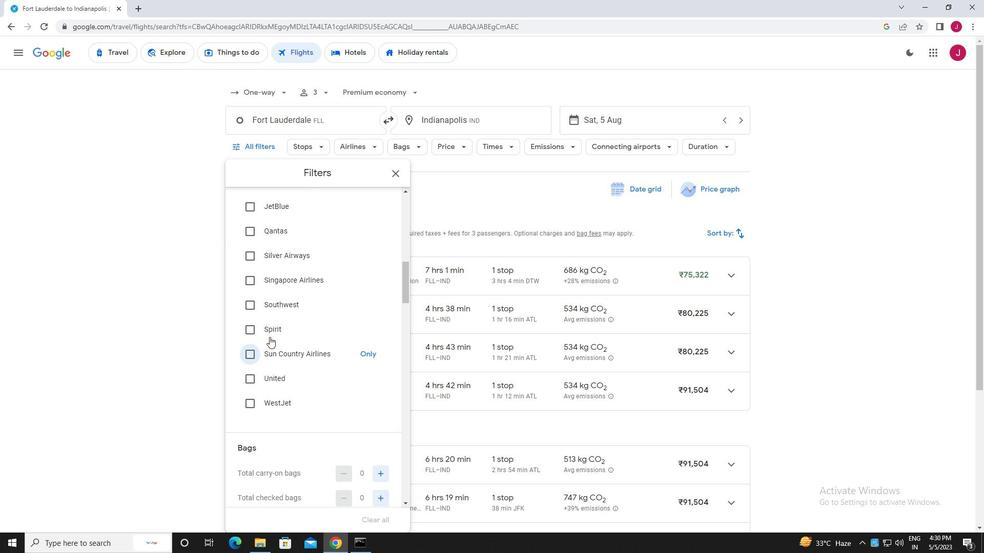 
Action: Mouse scrolled (271, 332) with delta (0, 0)
Screenshot: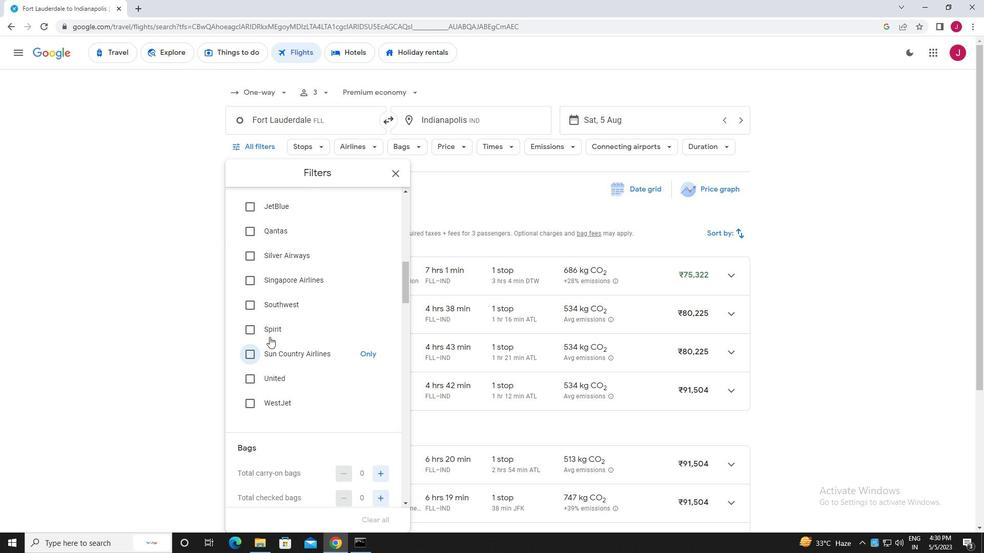 
Action: Mouse scrolled (271, 332) with delta (0, 0)
Screenshot: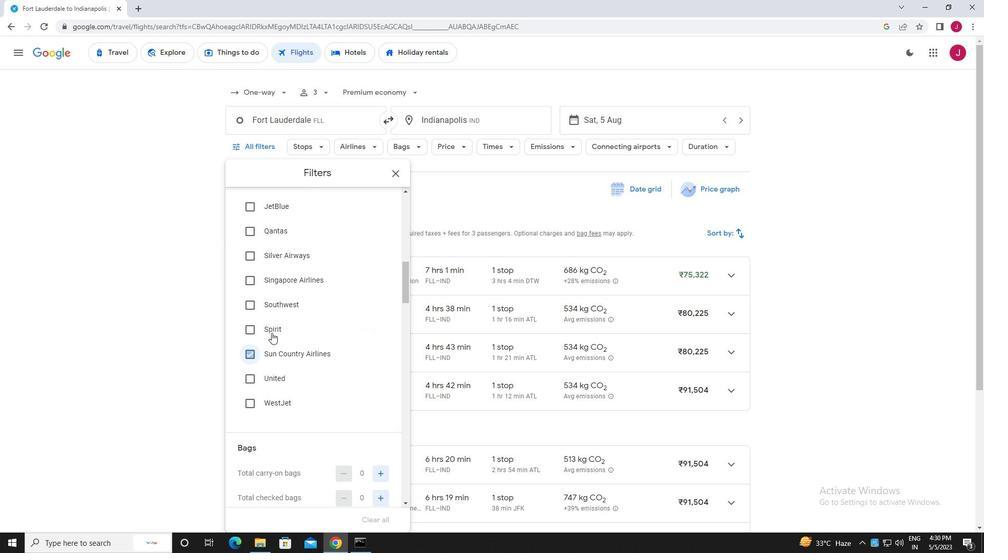
Action: Mouse scrolled (271, 332) with delta (0, 0)
Screenshot: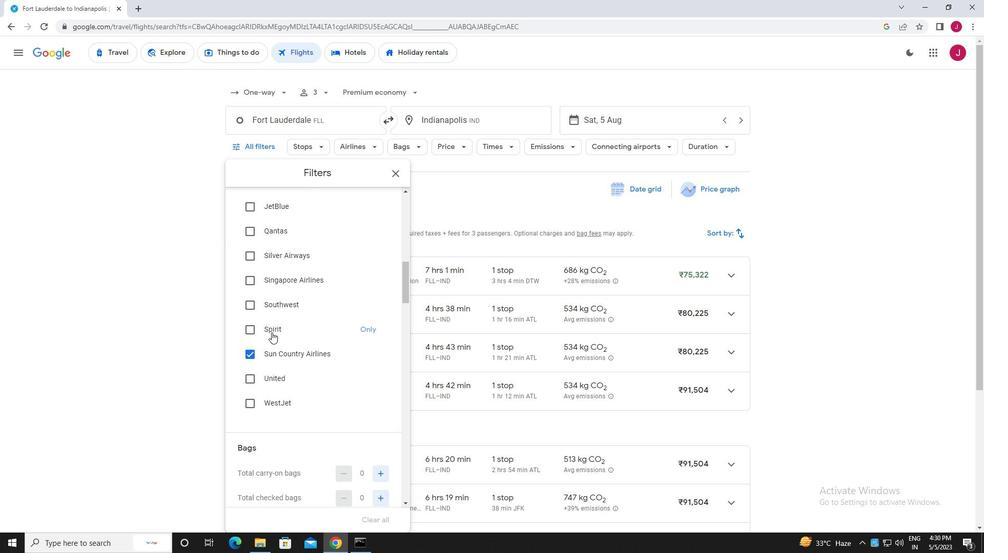 
Action: Mouse moved to (272, 330)
Screenshot: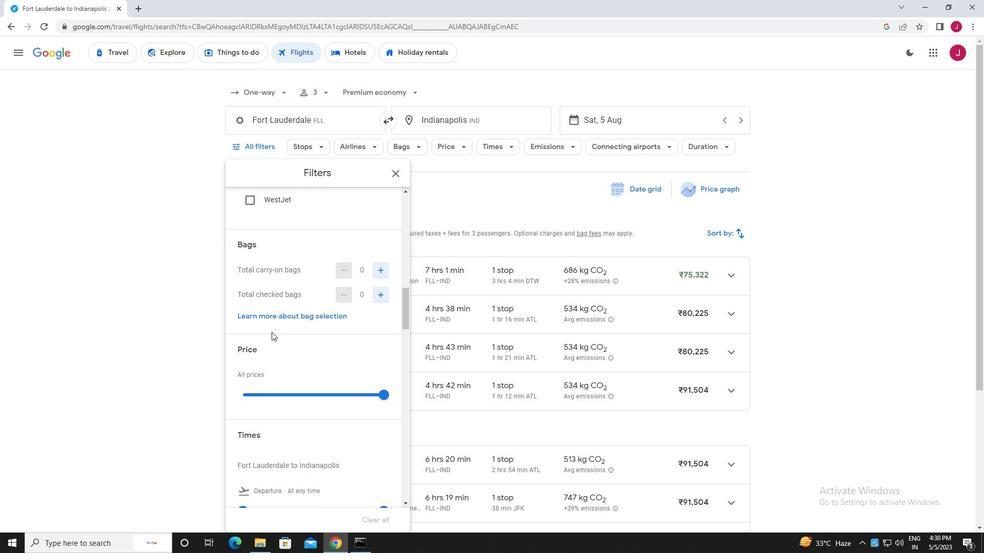 
Action: Mouse scrolled (272, 329) with delta (0, 0)
Screenshot: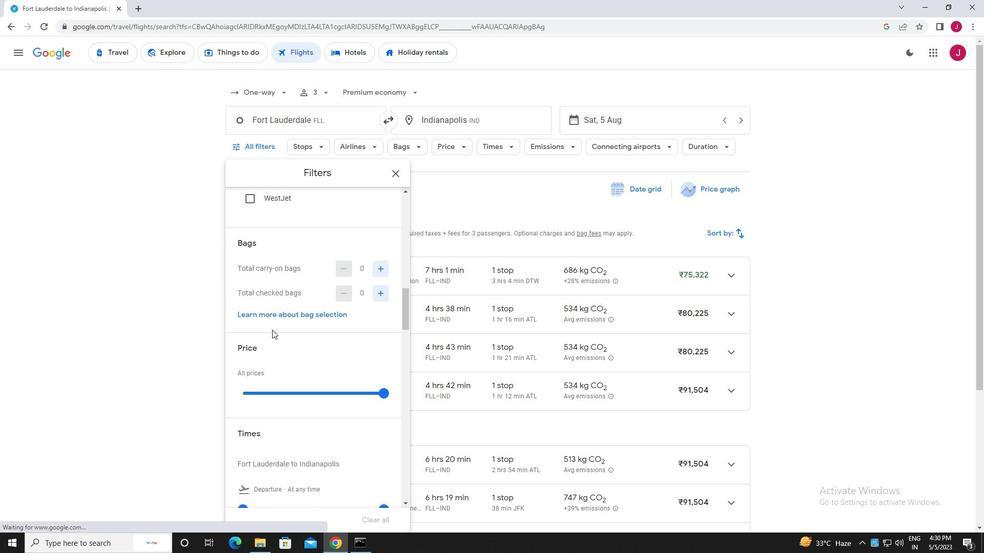 
Action: Mouse moved to (382, 215)
Screenshot: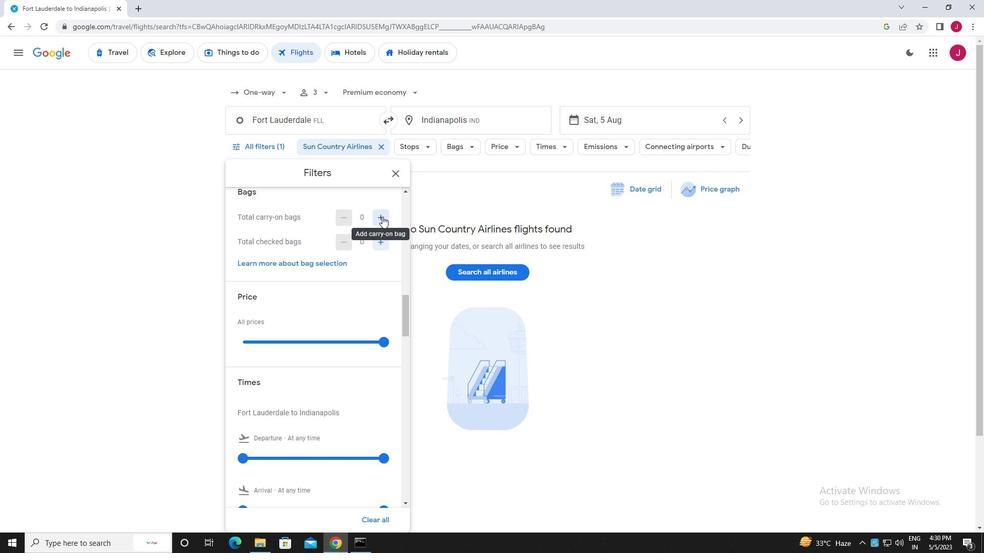 
Action: Mouse pressed left at (382, 215)
Screenshot: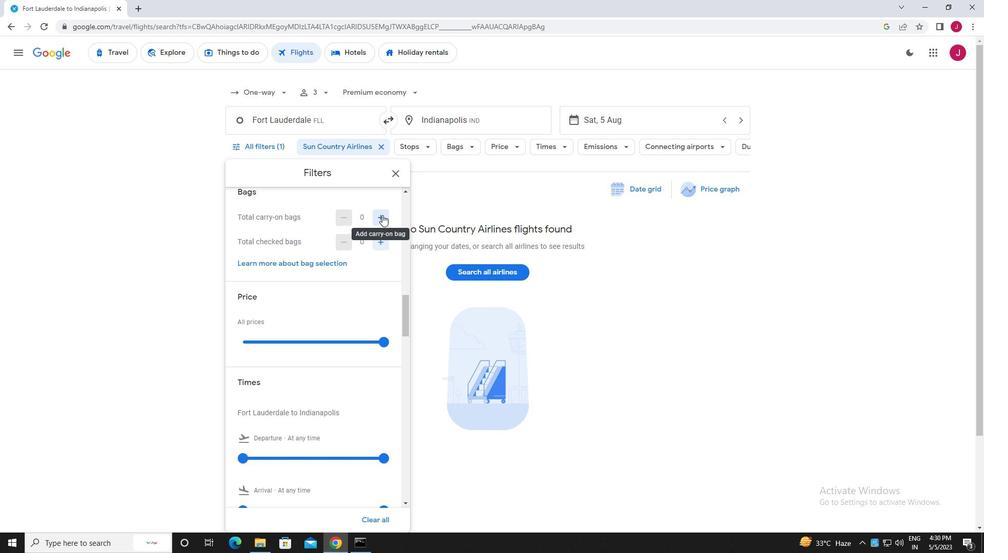
Action: Mouse pressed left at (382, 215)
Screenshot: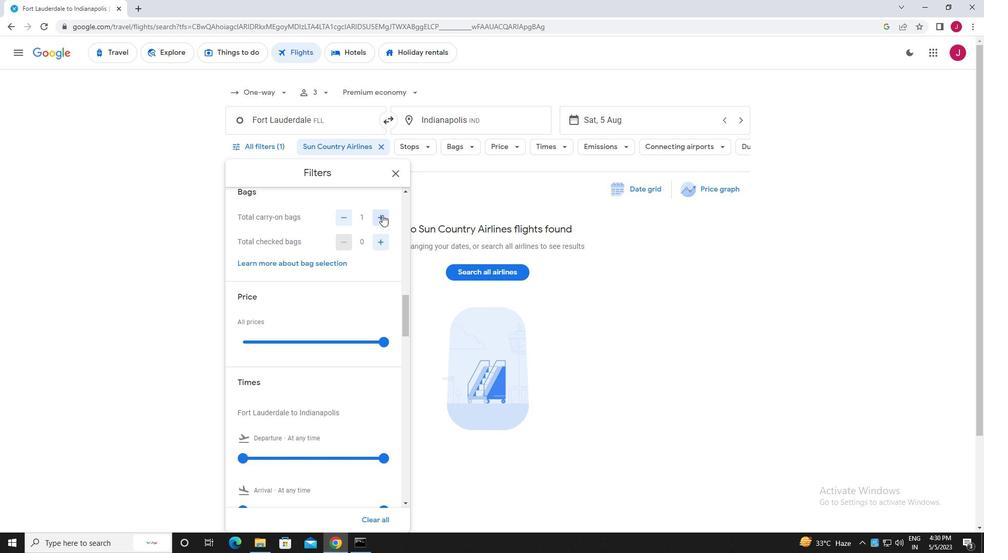 
Action: Mouse moved to (381, 245)
Screenshot: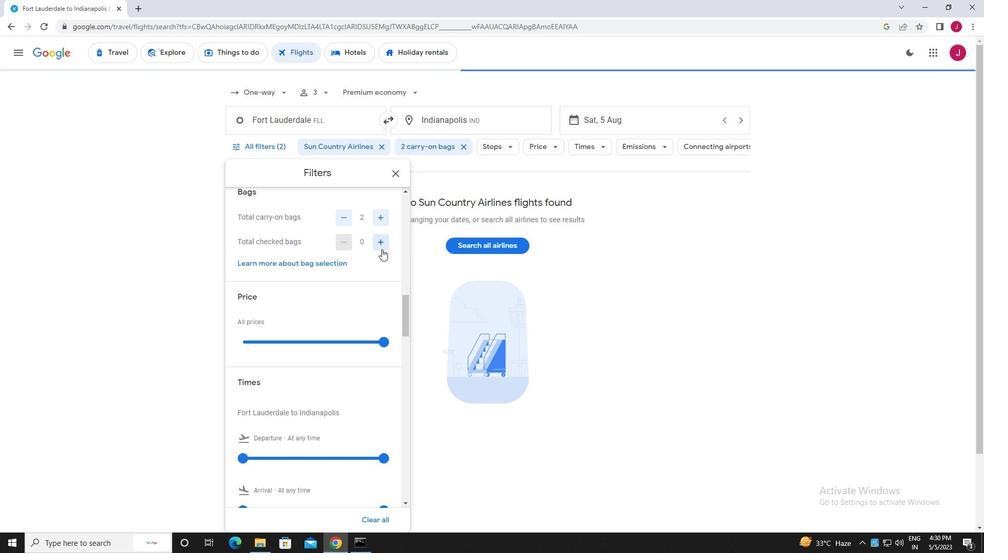 
Action: Mouse pressed left at (381, 245)
Screenshot: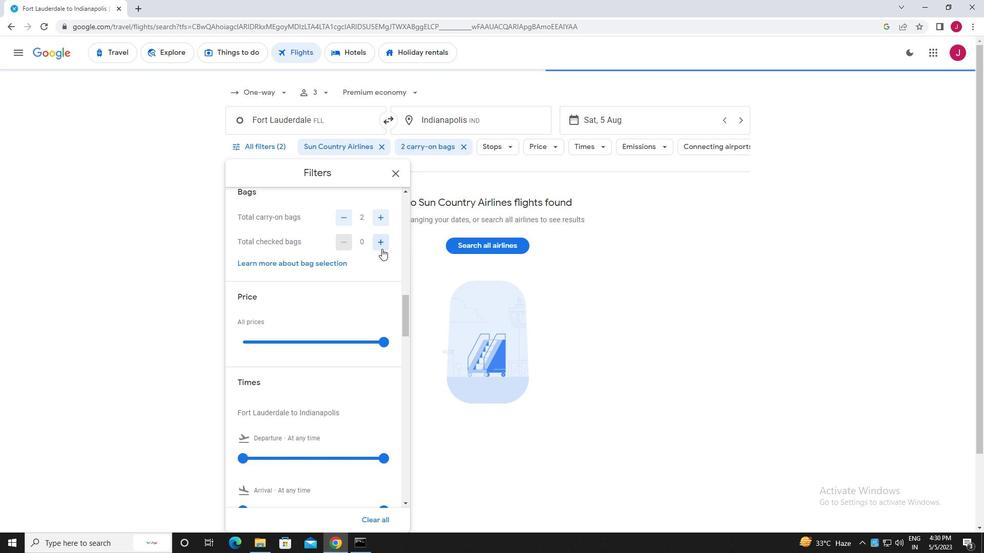 
Action: Mouse pressed left at (381, 245)
Screenshot: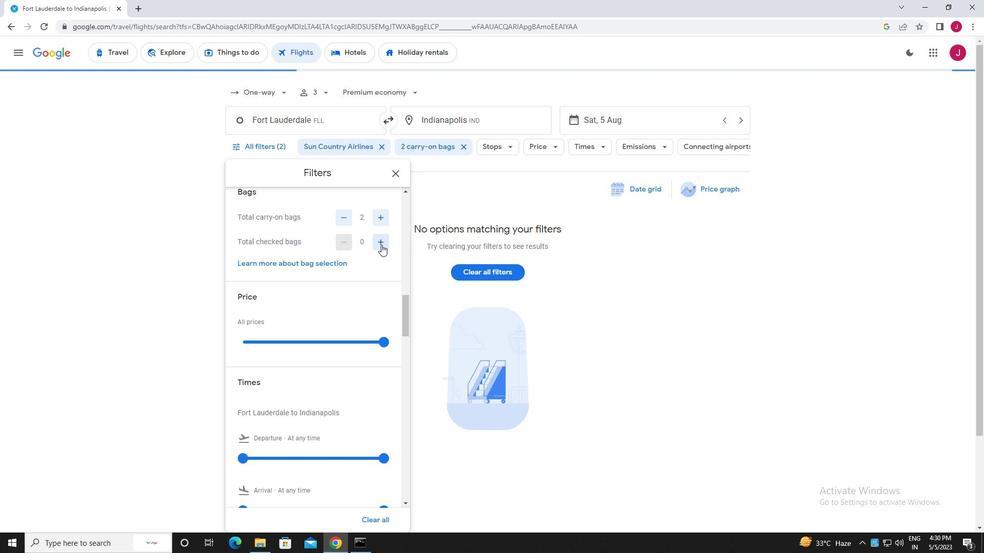 
Action: Mouse pressed left at (381, 245)
Screenshot: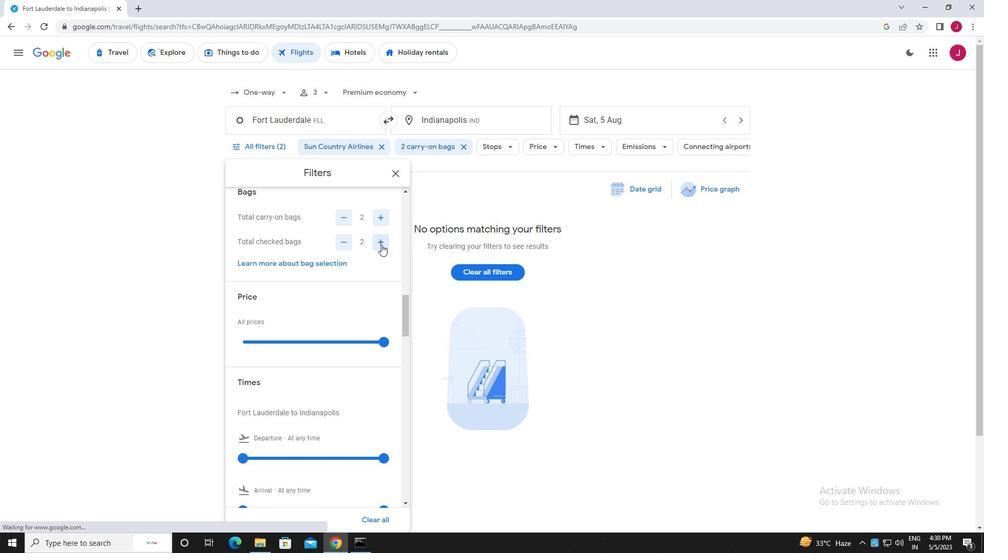 
Action: Mouse pressed left at (381, 245)
Screenshot: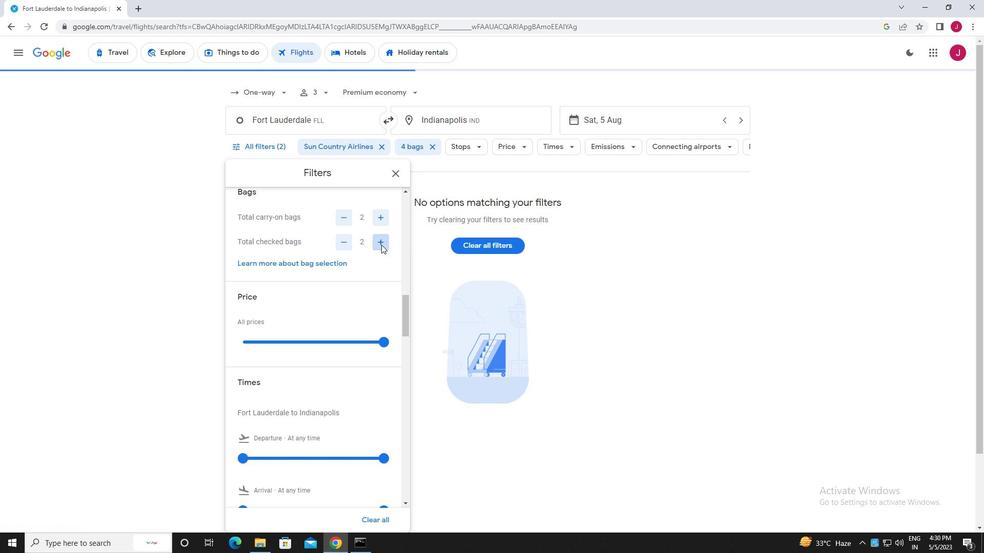 
Action: Mouse moved to (380, 248)
Screenshot: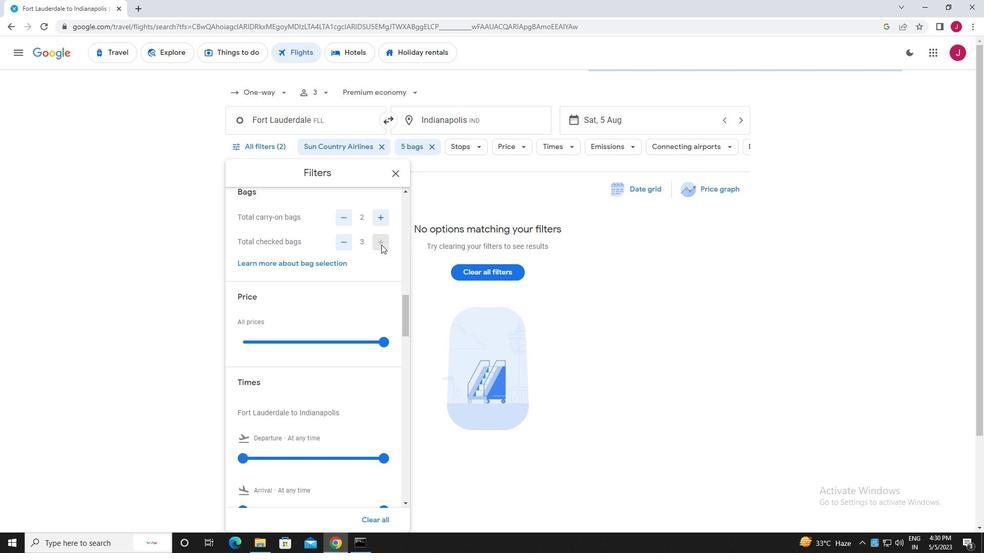 
Action: Mouse scrolled (380, 248) with delta (0, 0)
Screenshot: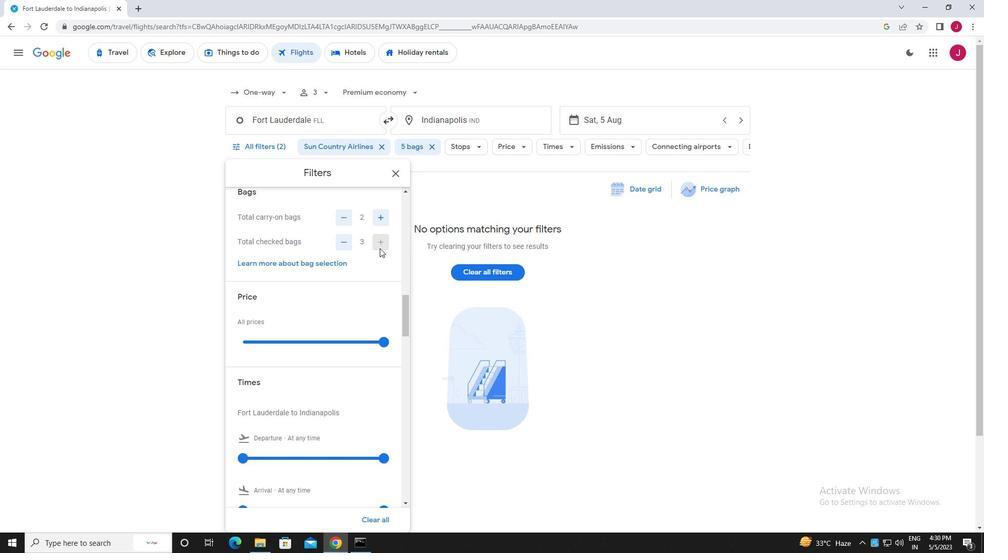 
Action: Mouse scrolled (380, 248) with delta (0, 0)
Screenshot: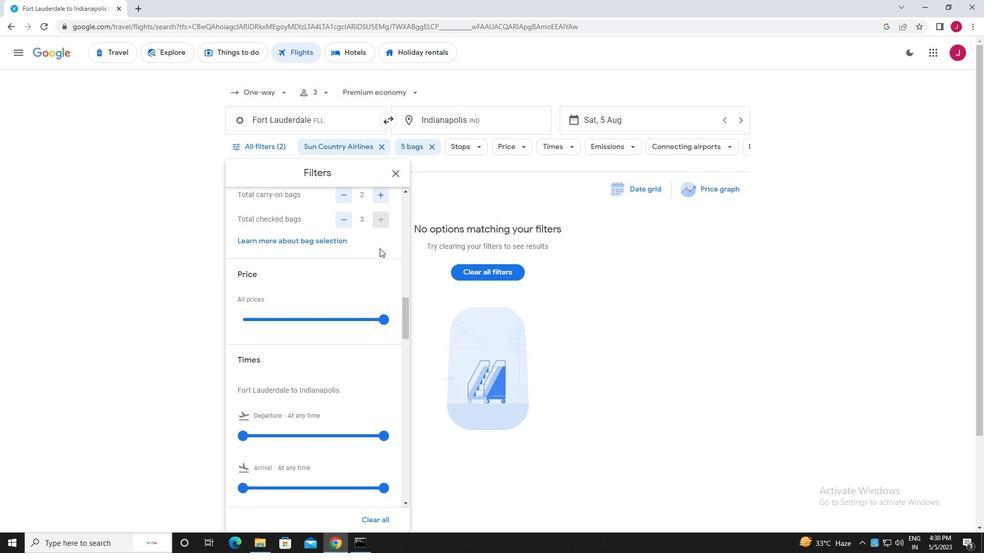 
Action: Mouse moved to (242, 353)
Screenshot: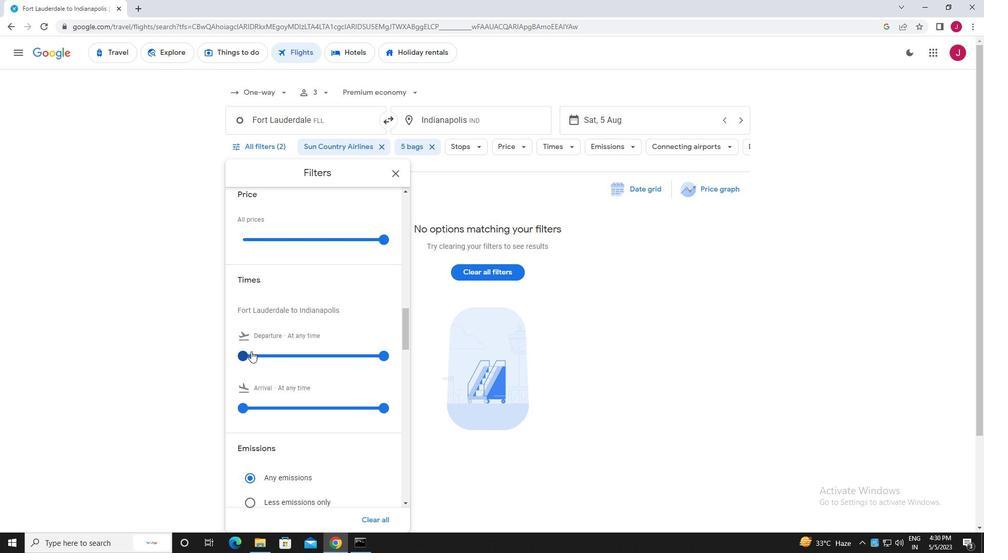 
Action: Mouse pressed left at (242, 353)
Screenshot: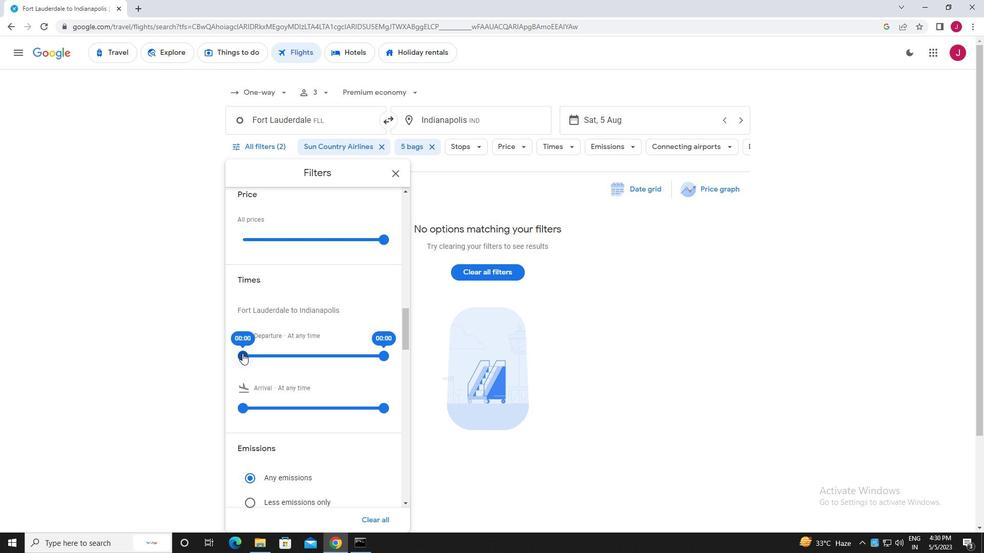 
Action: Mouse moved to (384, 354)
Screenshot: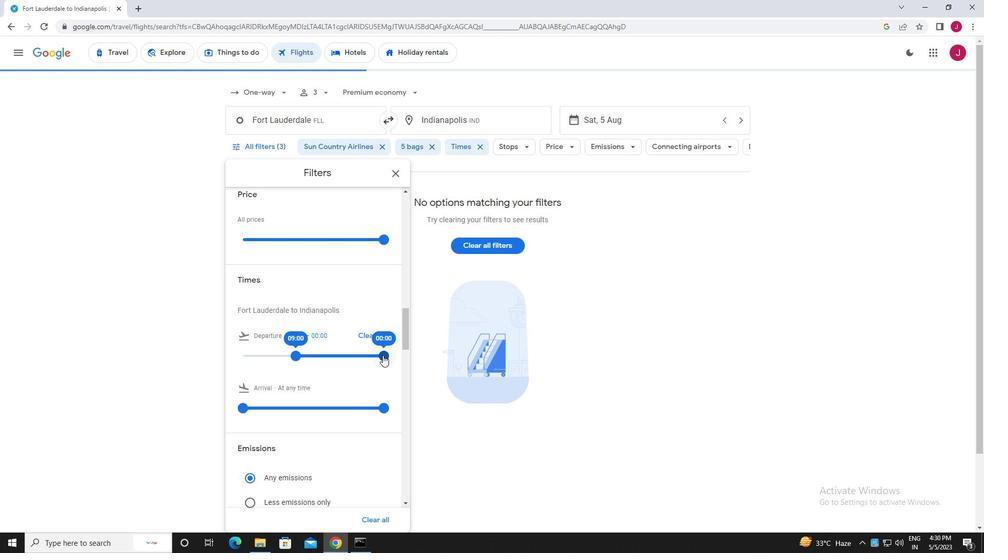
Action: Mouse pressed left at (384, 354)
Screenshot: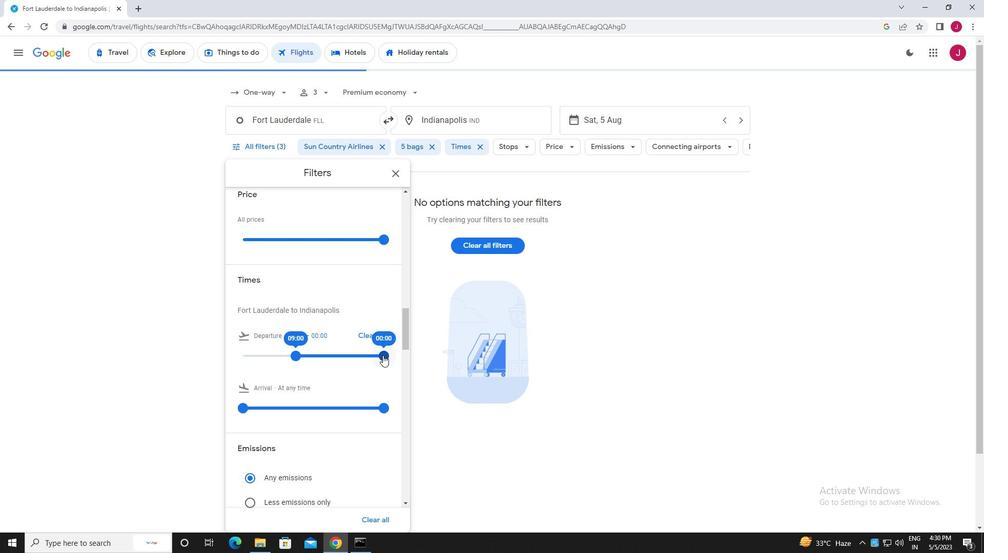
Action: Mouse moved to (396, 174)
Screenshot: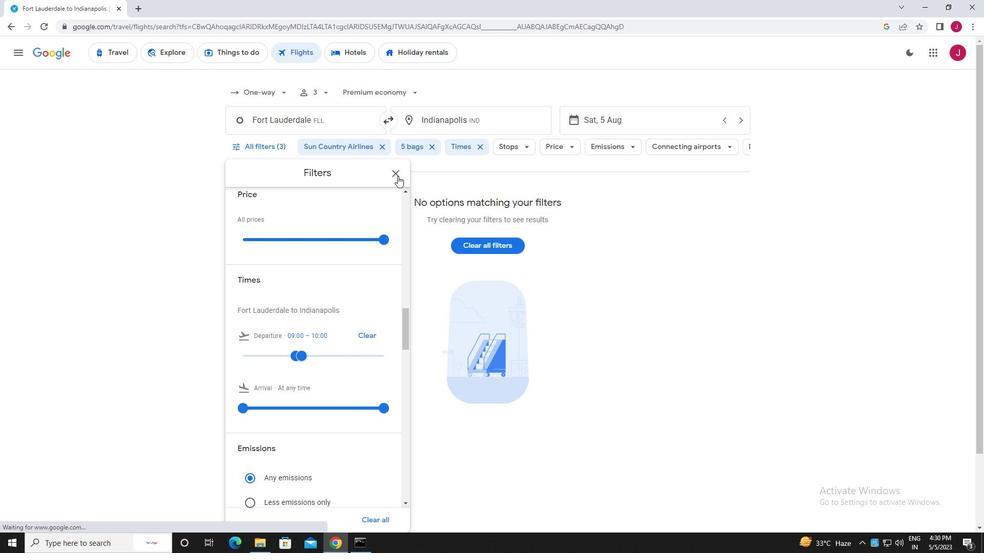 
Action: Mouse pressed left at (396, 174)
Screenshot: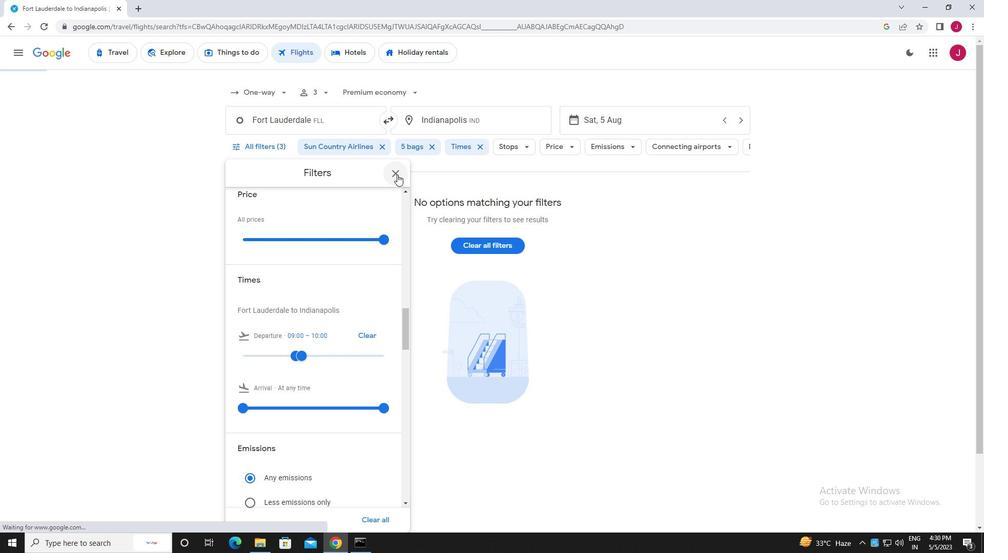 
Action: Mouse moved to (394, 175)
Screenshot: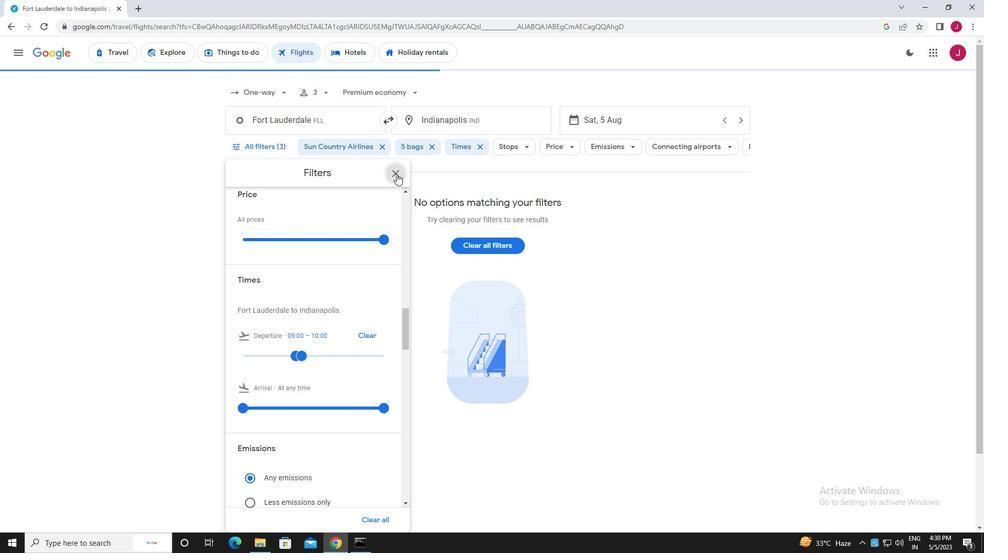 
